 Task: Create an event for the coding hackathon.
Action: Mouse moved to (95, 183)
Screenshot: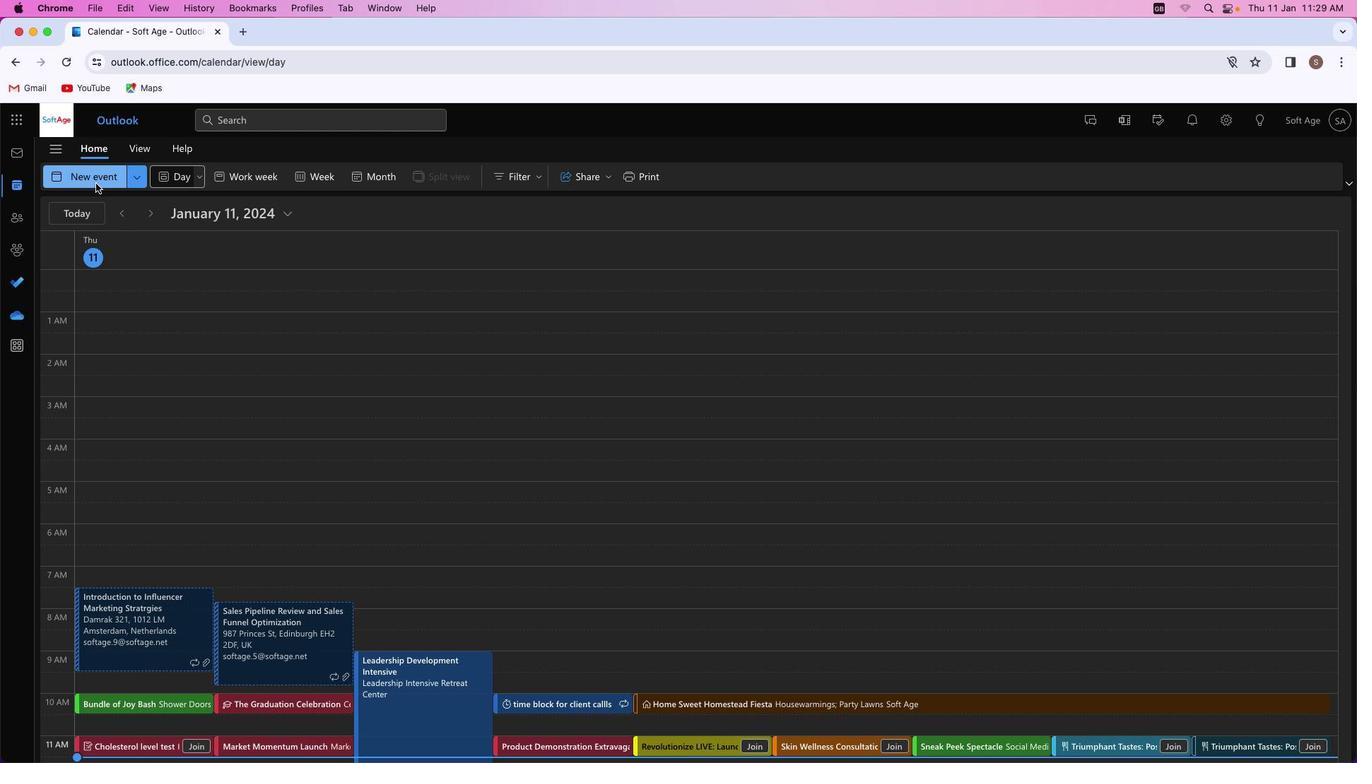 
Action: Mouse pressed left at (95, 183)
Screenshot: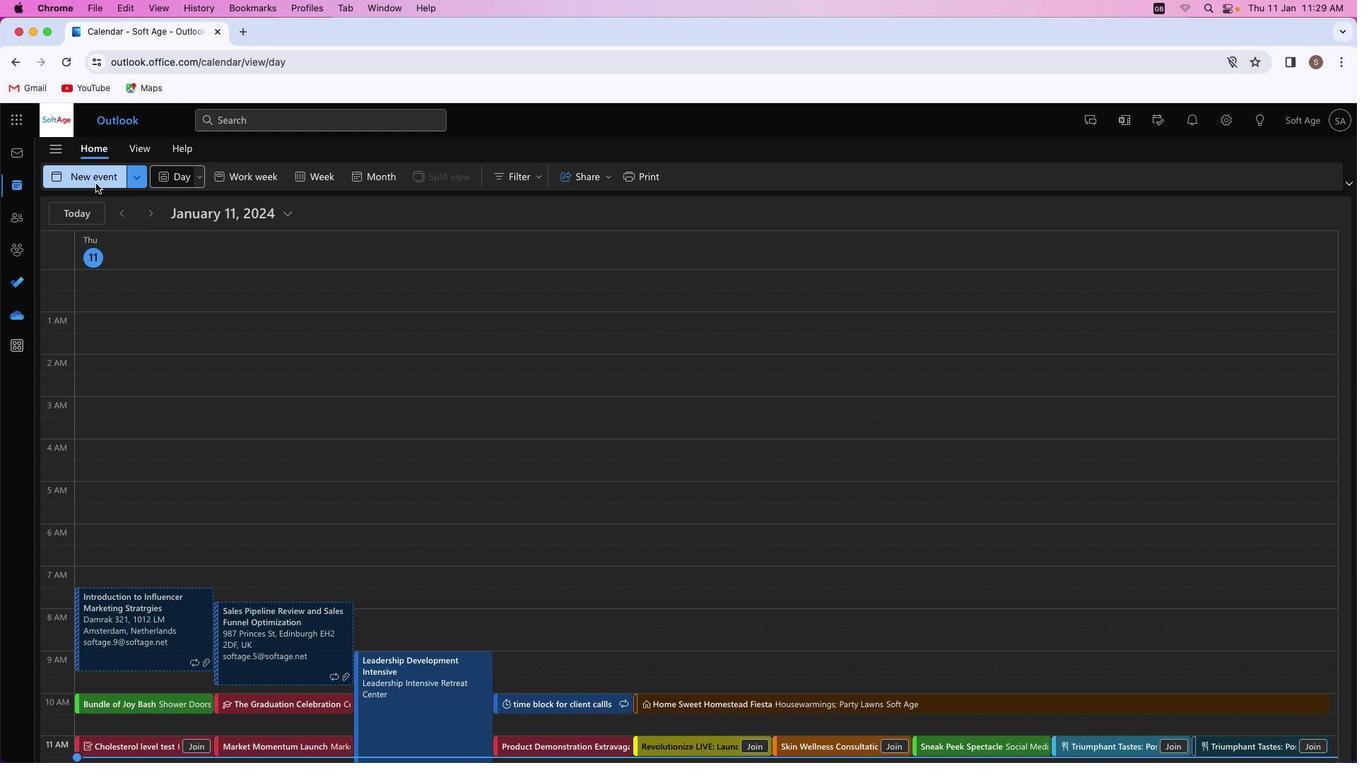 
Action: Mouse moved to (349, 265)
Screenshot: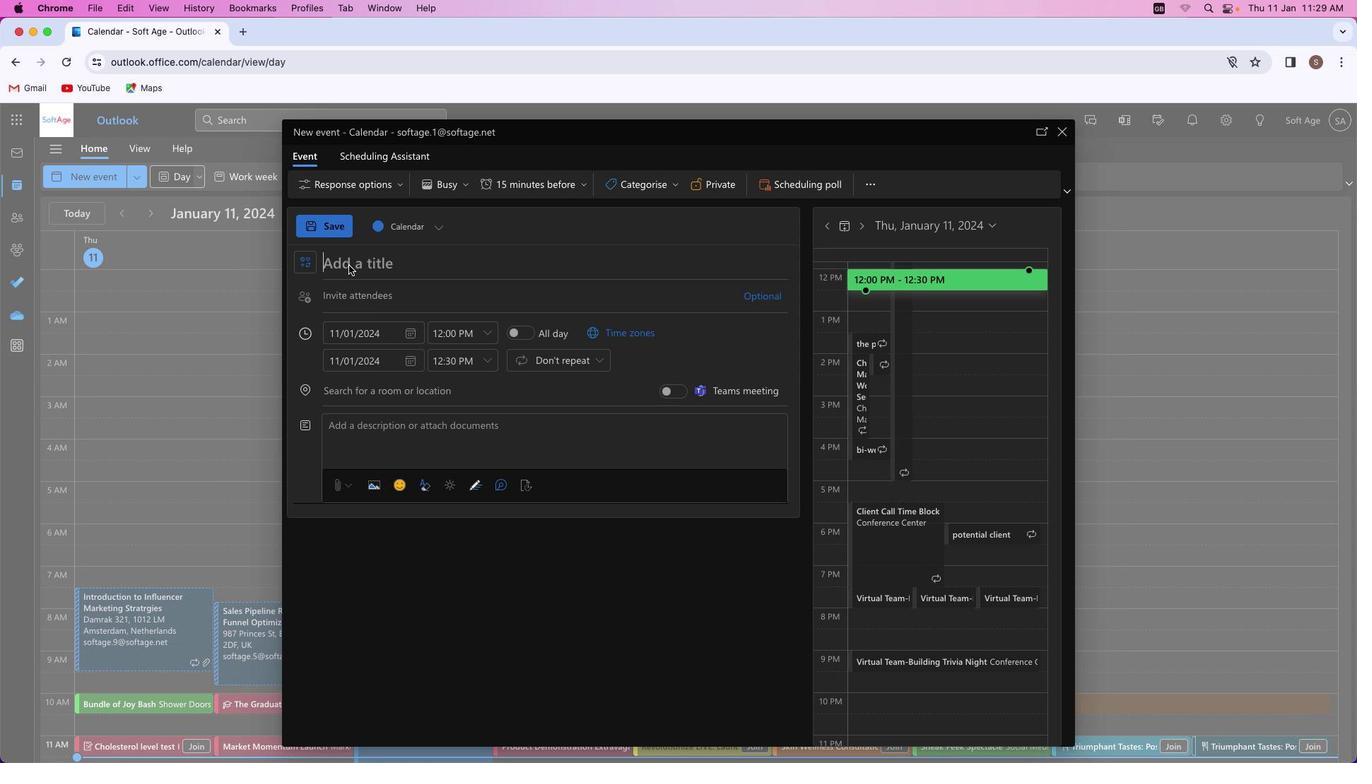 
Action: Mouse pressed left at (349, 265)
Screenshot: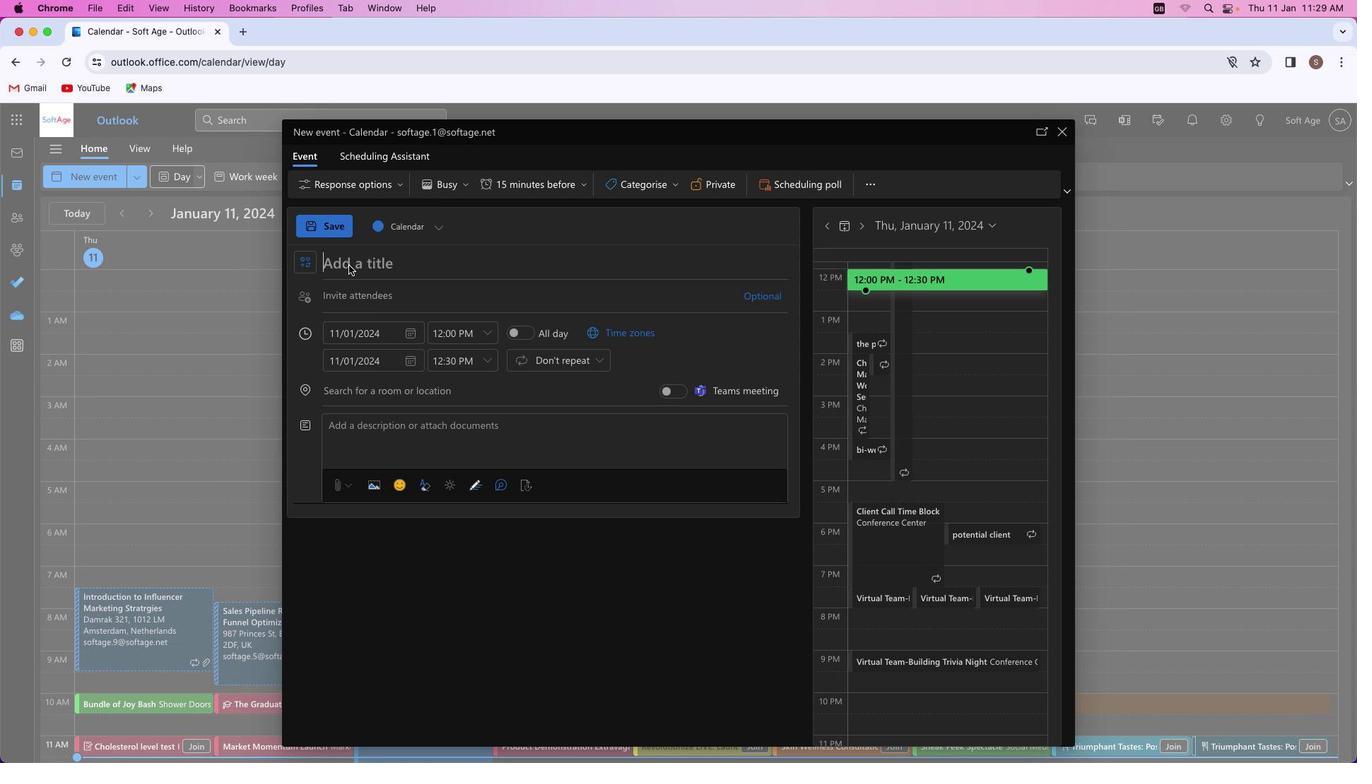 
Action: Mouse moved to (349, 265)
Screenshot: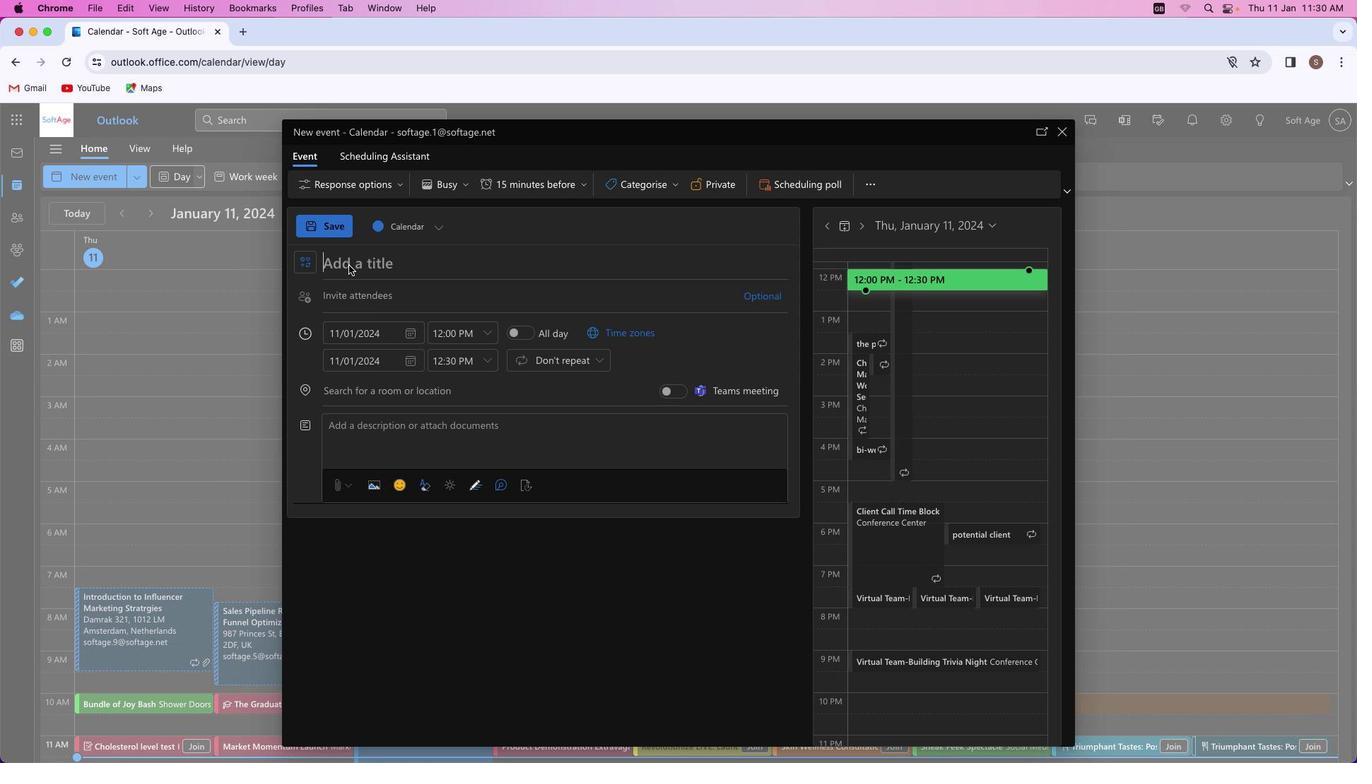 
Action: Key pressed Key.shift'C''o''d''e'Key.spaceKey.shift'C''l''a''s''h'Key.shift_r':'Key.spaceKey.shift_r'H''a''c''k''t''h''o''n'Key.spaceKey.shift'S''h''o''w''d''o''w''n'
Screenshot: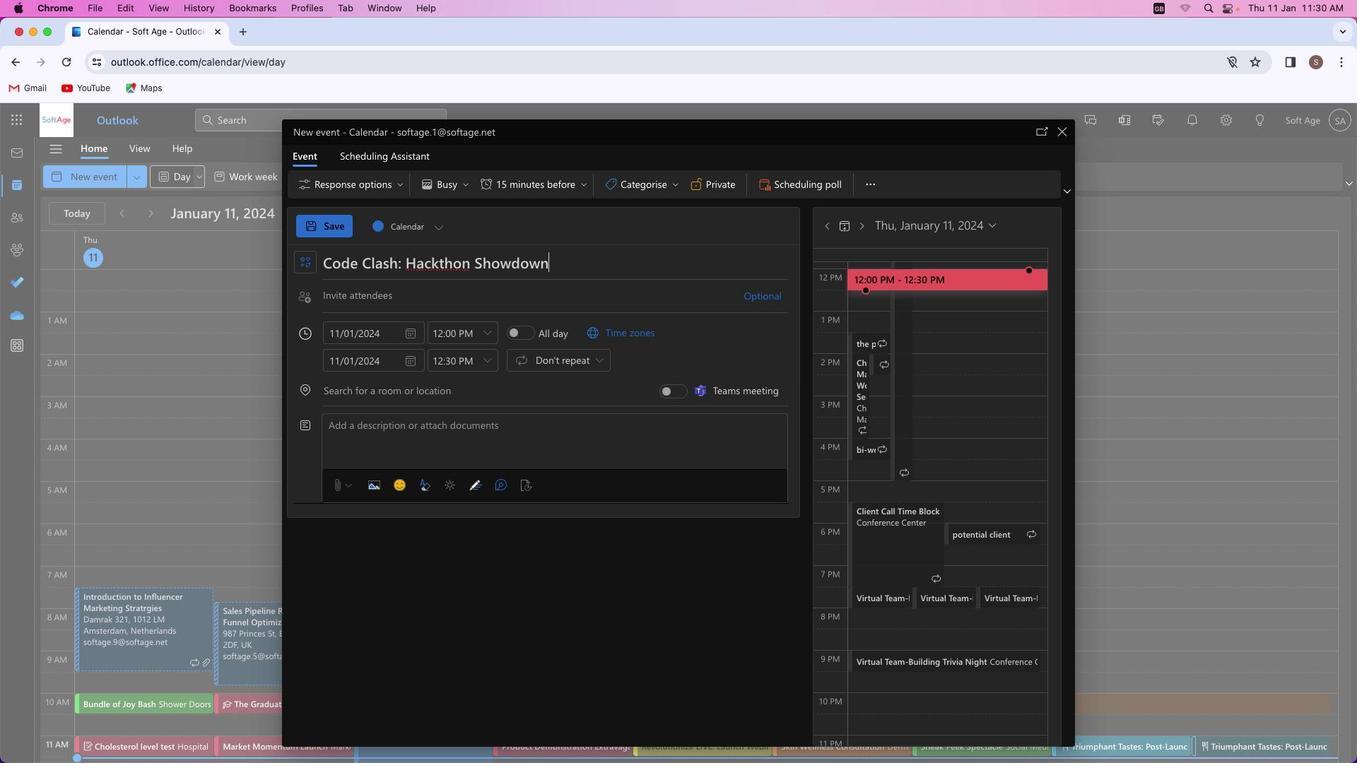 
Action: Mouse moved to (438, 261)
Screenshot: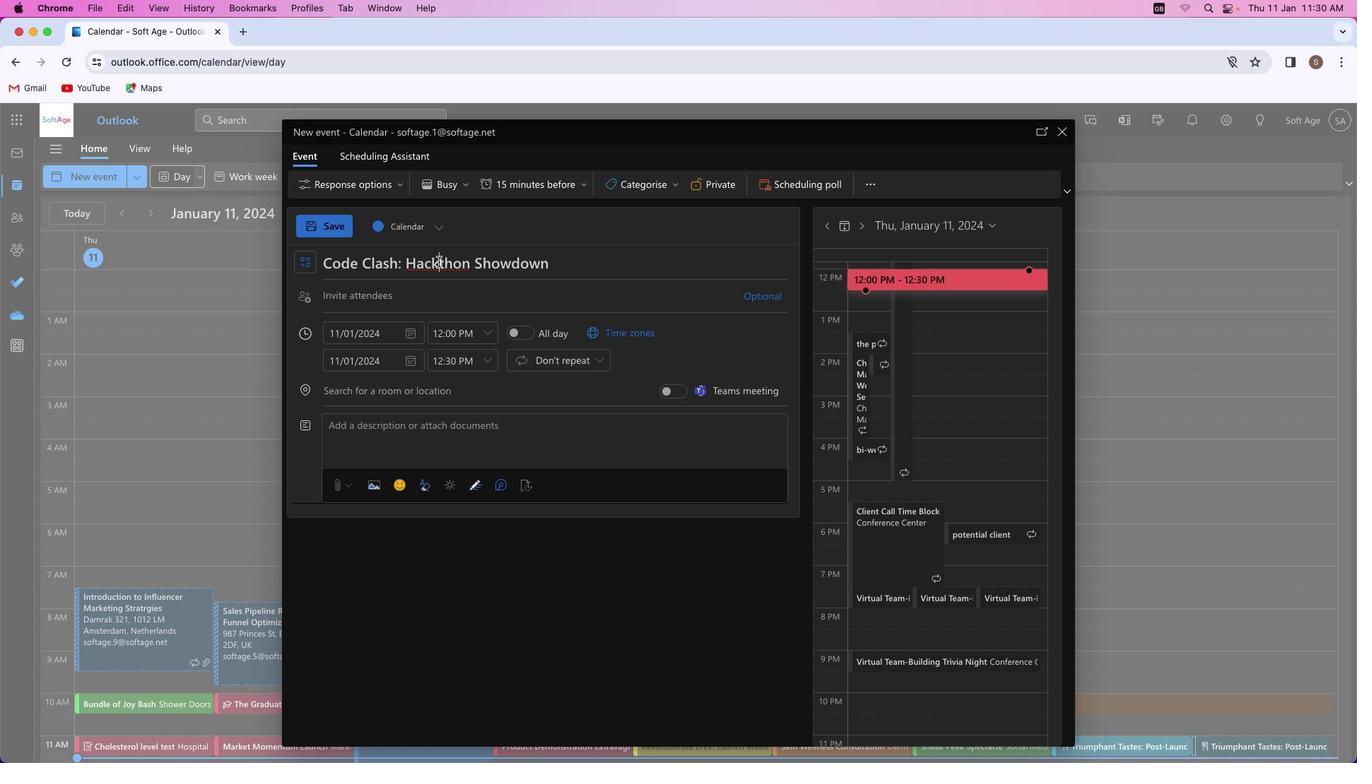 
Action: Mouse pressed left at (438, 261)
Screenshot: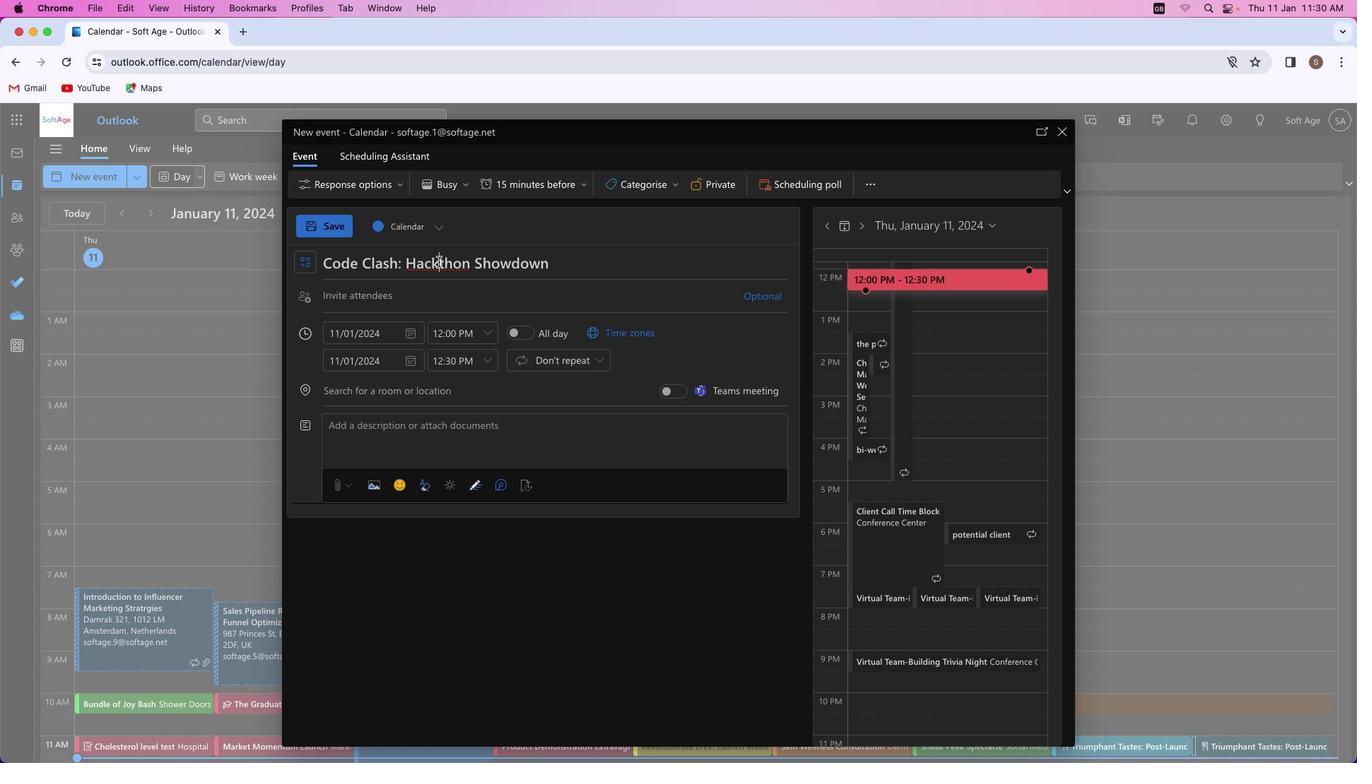 
Action: Key pressed 'a'
Screenshot: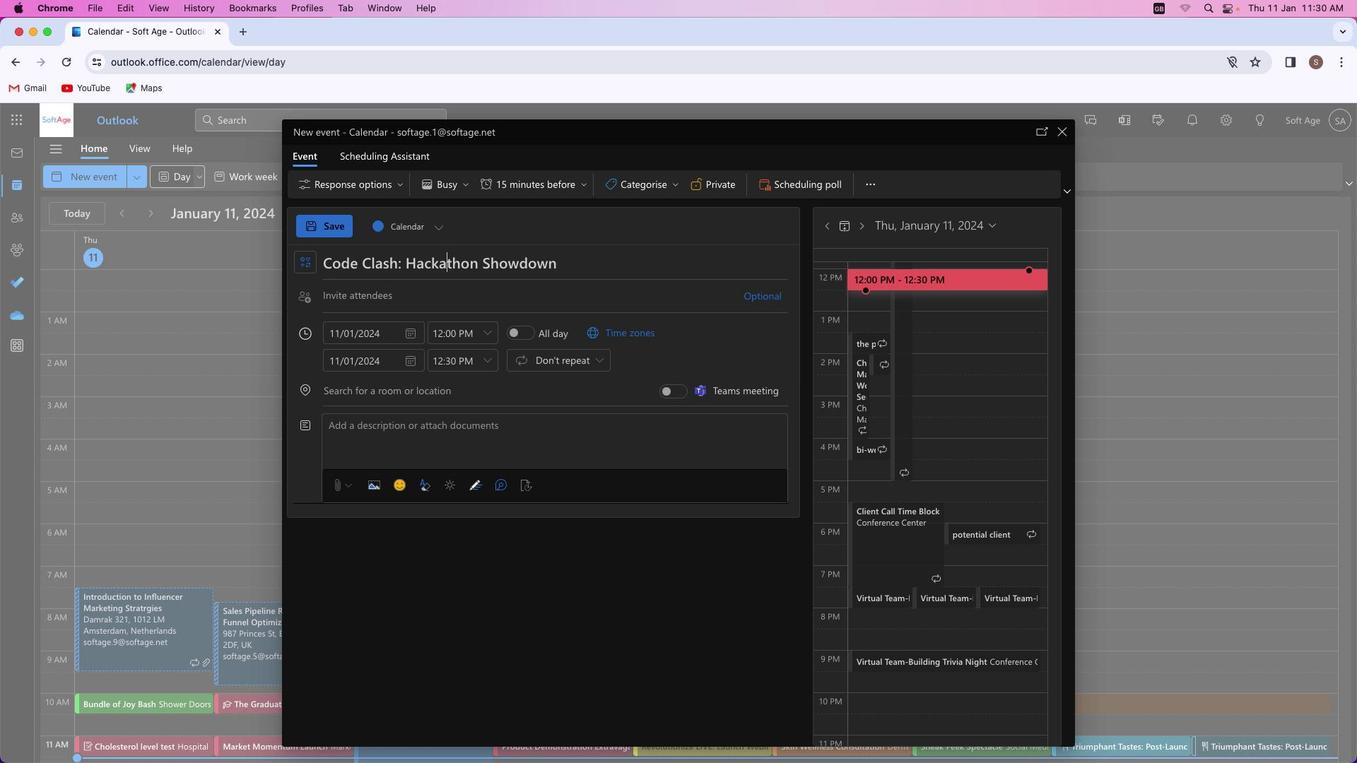 
Action: Mouse moved to (348, 295)
Screenshot: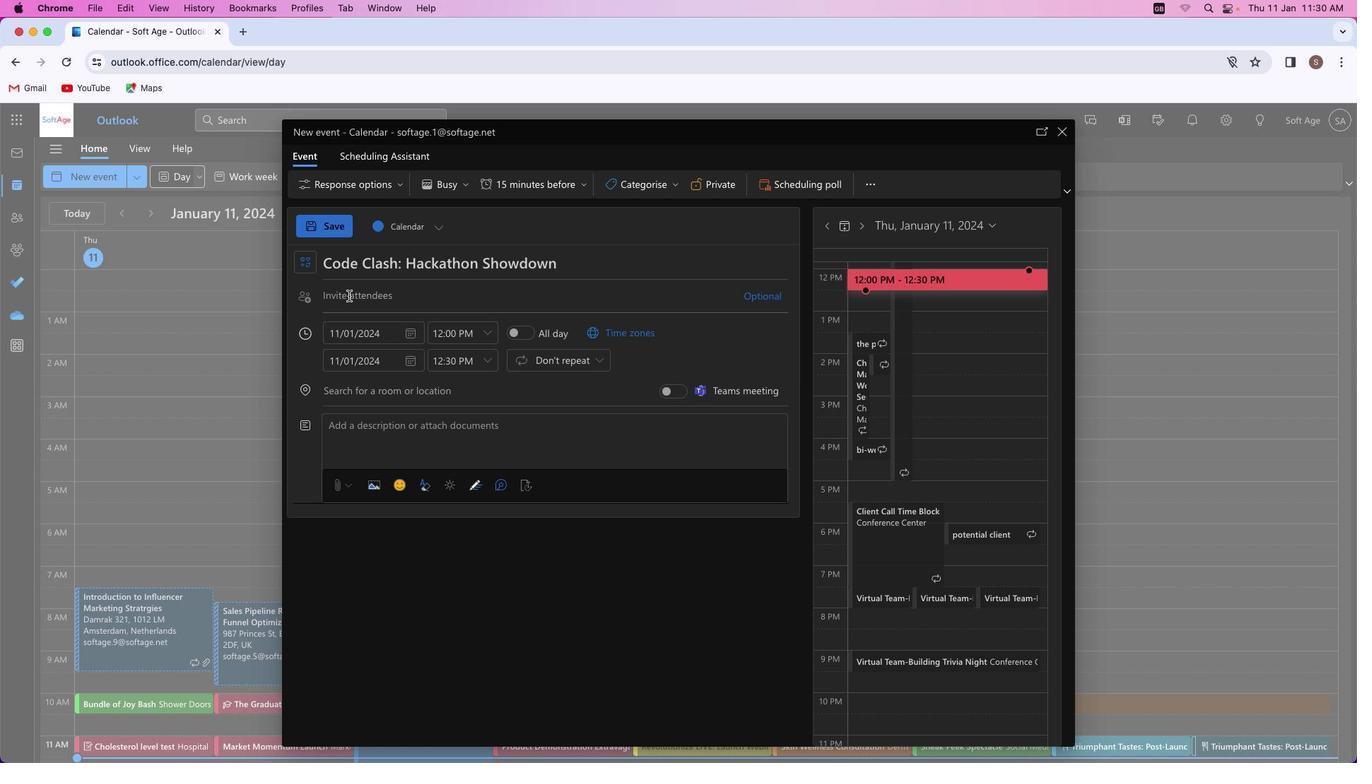 
Action: Mouse pressed left at (348, 295)
Screenshot: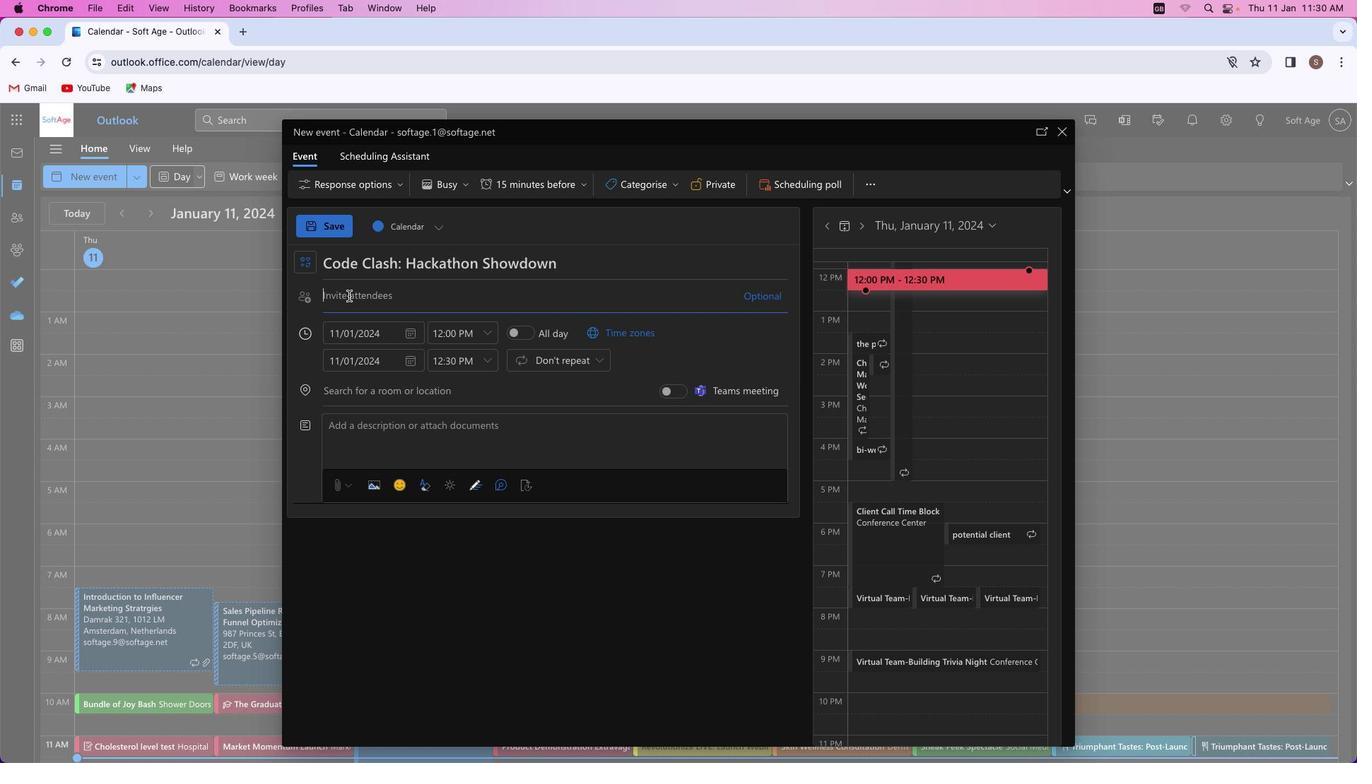 
Action: Key pressed Key.shift'S''h''i''v''a''m''y''a''d''a''v''4''1'Key.shift'@''o''u''t''l''o''o''k''.''c''o''m'
Screenshot: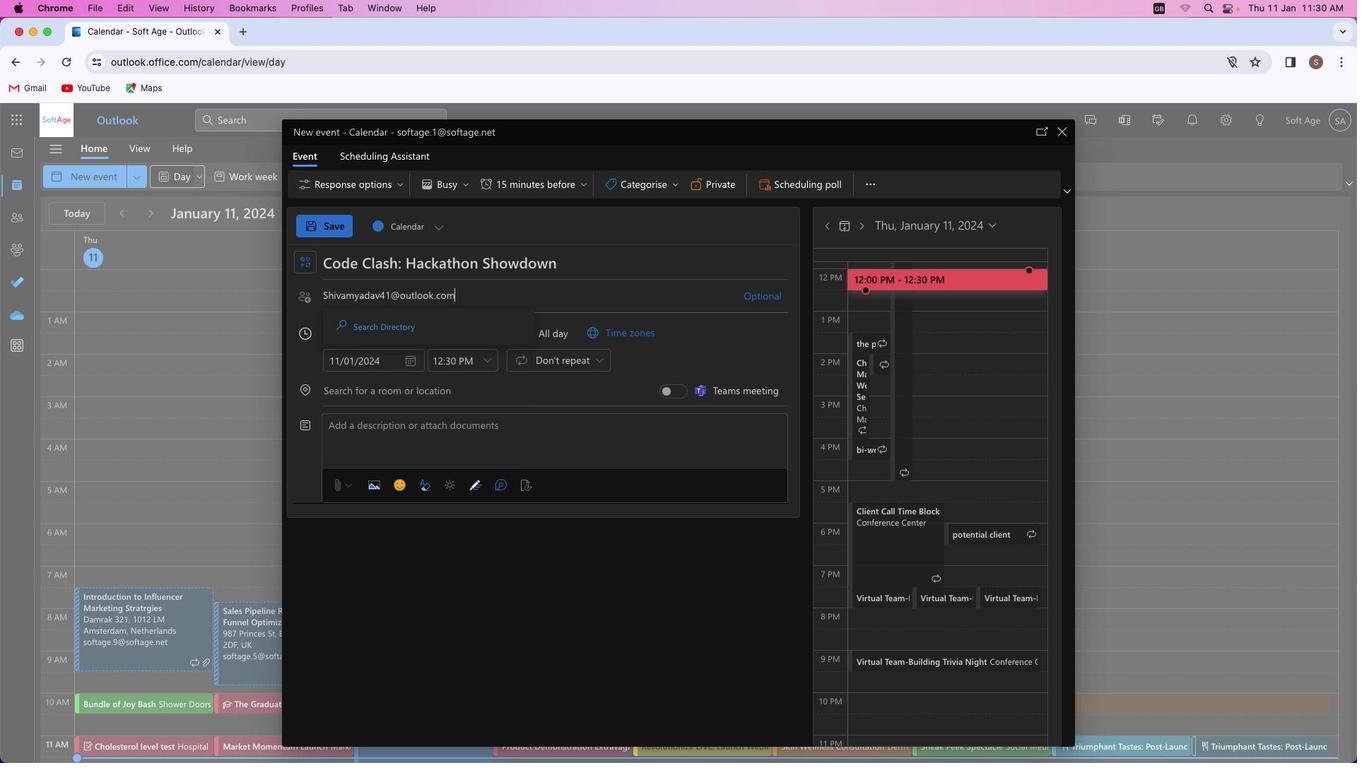 
Action: Mouse moved to (447, 325)
Screenshot: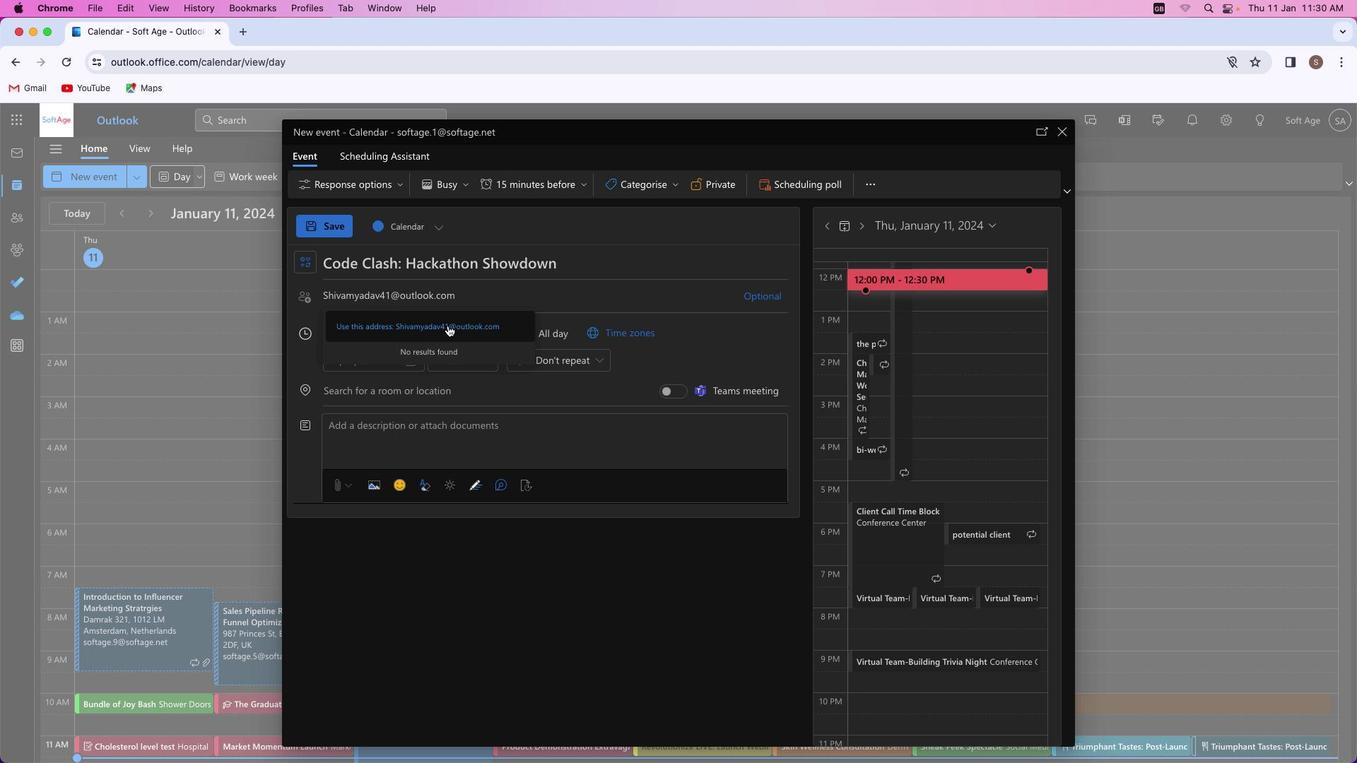 
Action: Mouse pressed left at (447, 325)
Screenshot: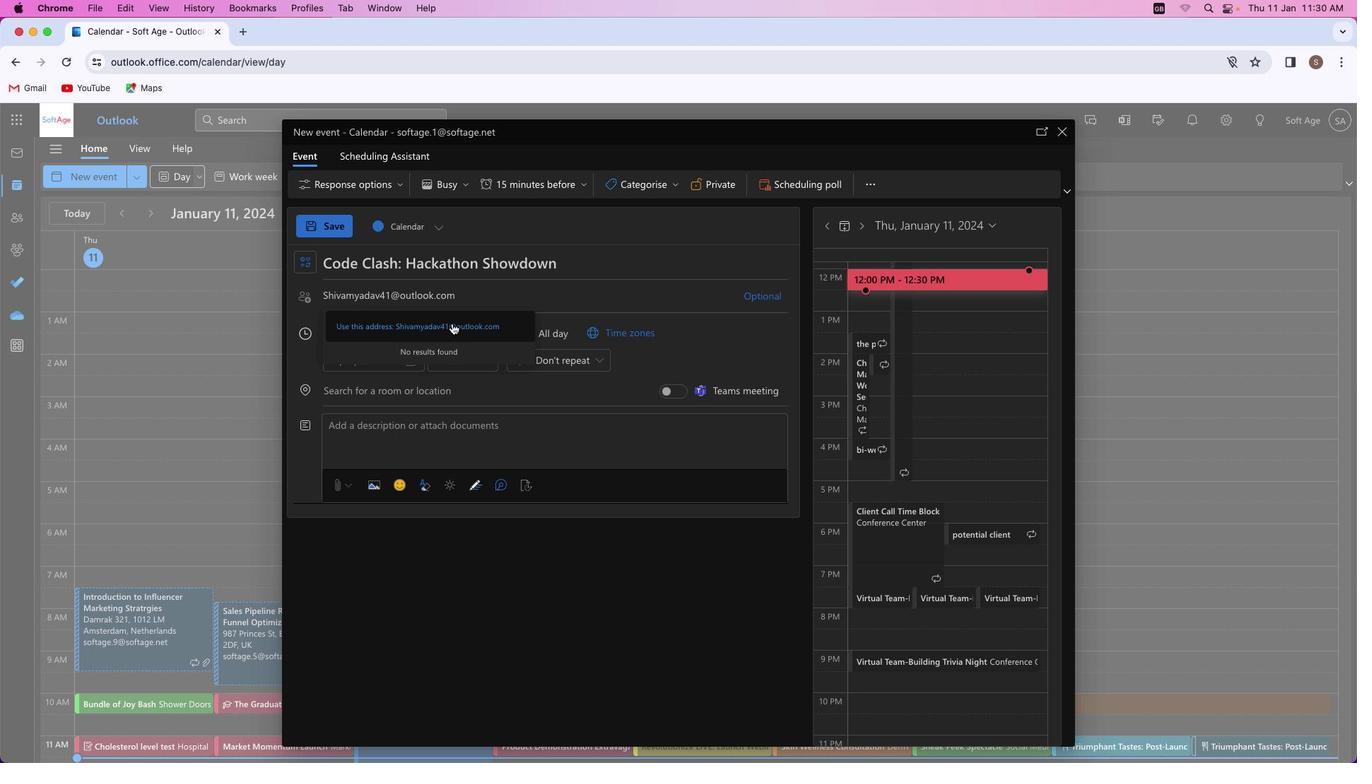 
Action: Mouse moved to (769, 330)
Screenshot: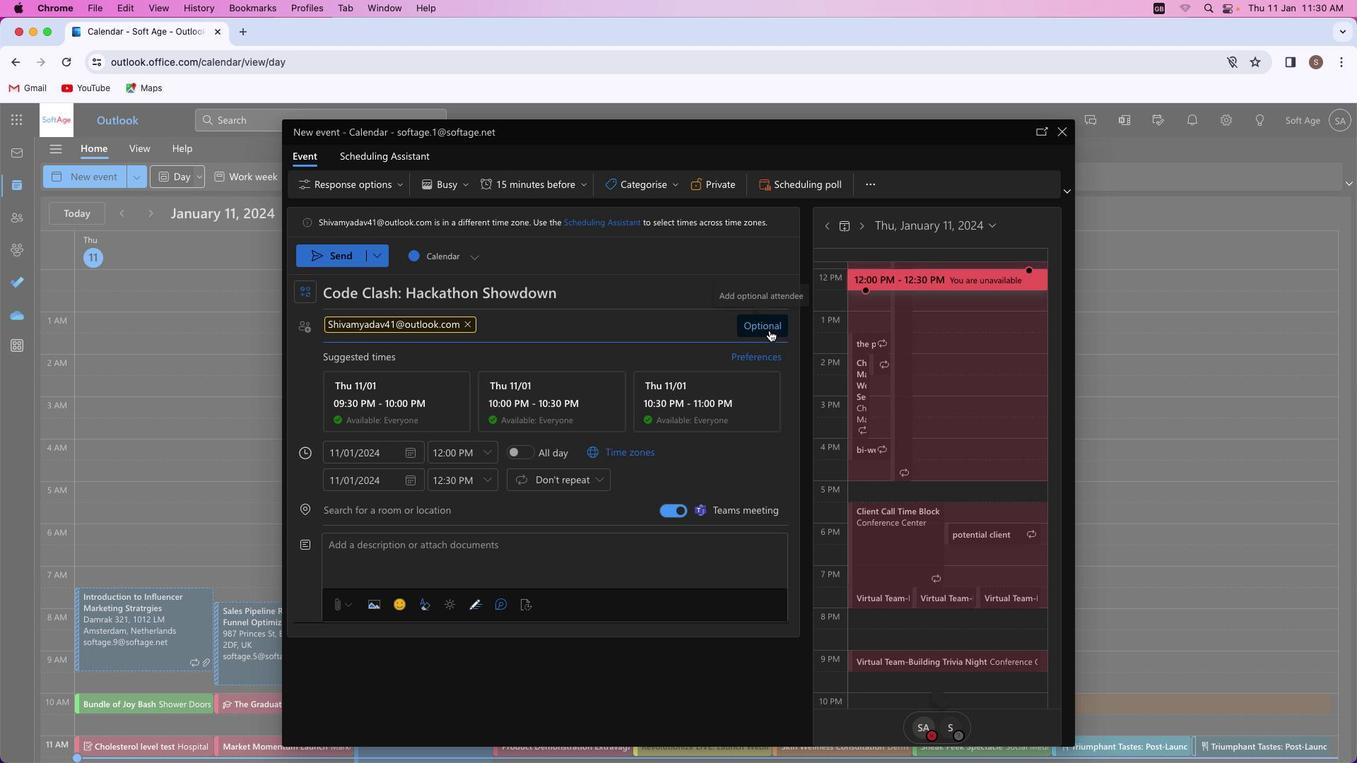 
Action: Mouse pressed left at (769, 330)
Screenshot: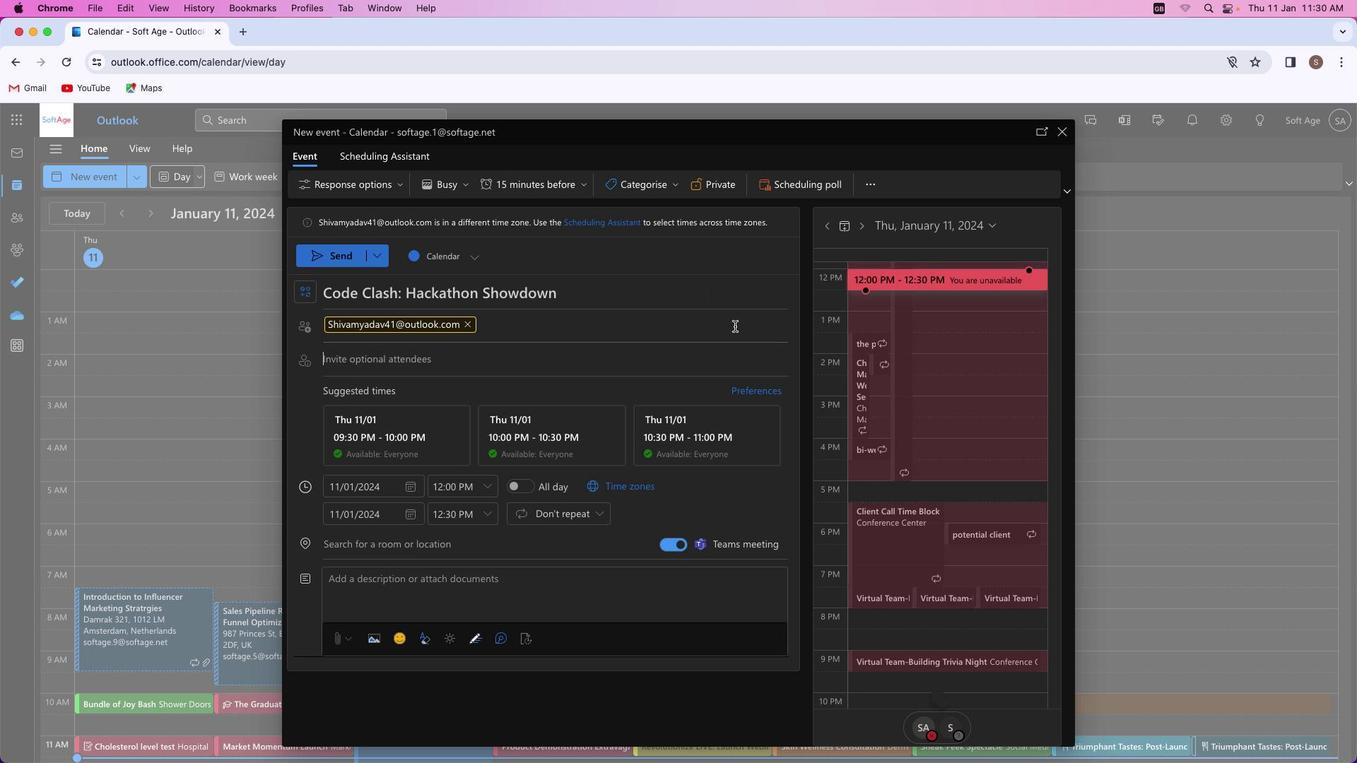 
Action: Mouse moved to (363, 354)
Screenshot: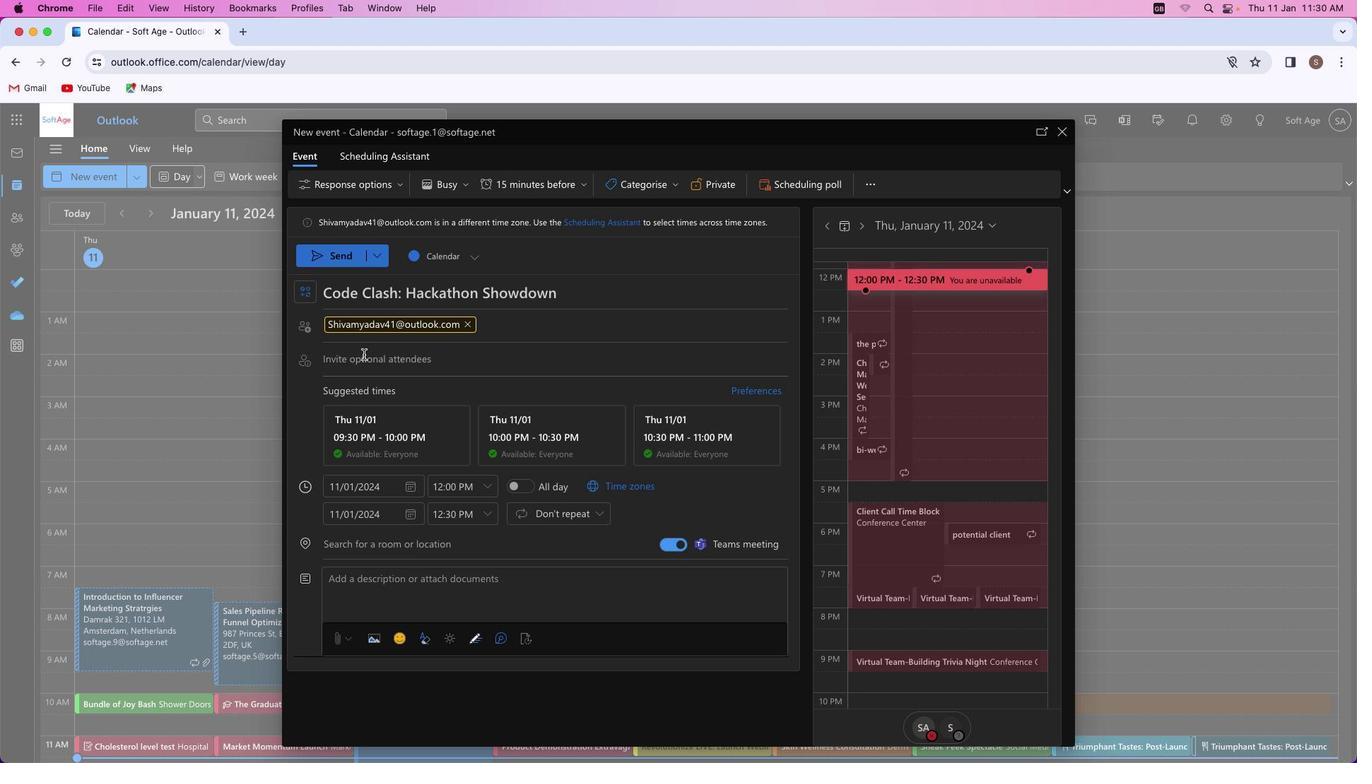 
Action: Key pressed Key.shift_r'M''u''n''e''e''s''h''k''u''m''a''r''9''7''3''2'Key.shift'@''o''u''t''l''o''o''k''.''c''o''m'
Screenshot: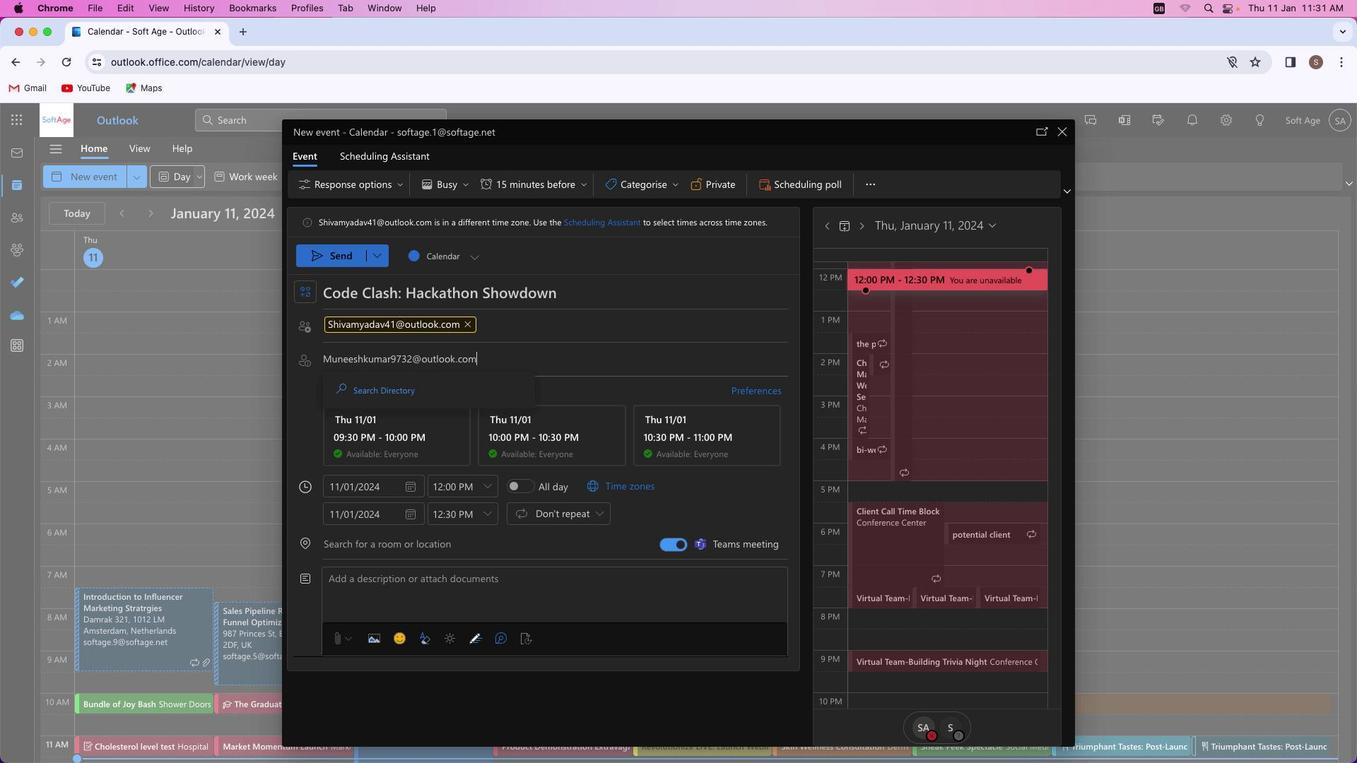 
Action: Mouse moved to (486, 388)
Screenshot: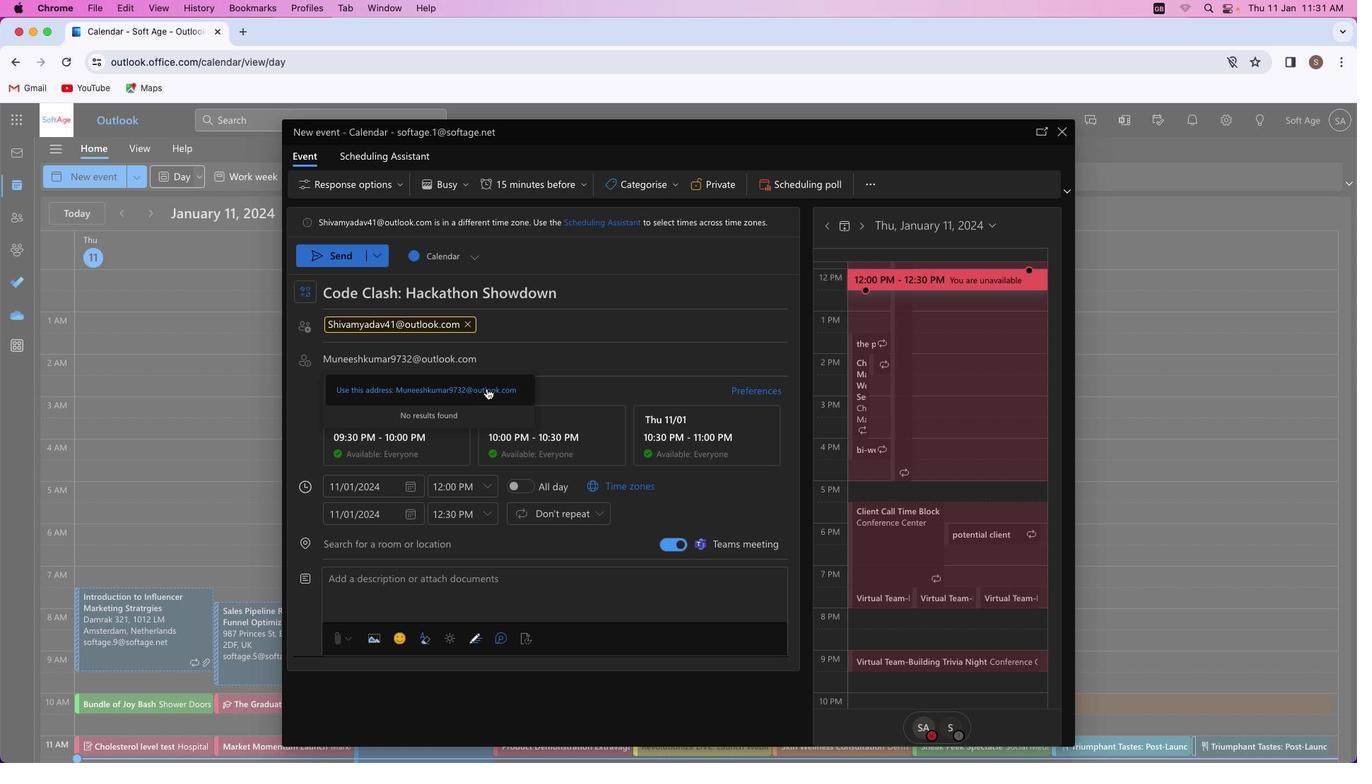 
Action: Mouse pressed left at (486, 388)
Screenshot: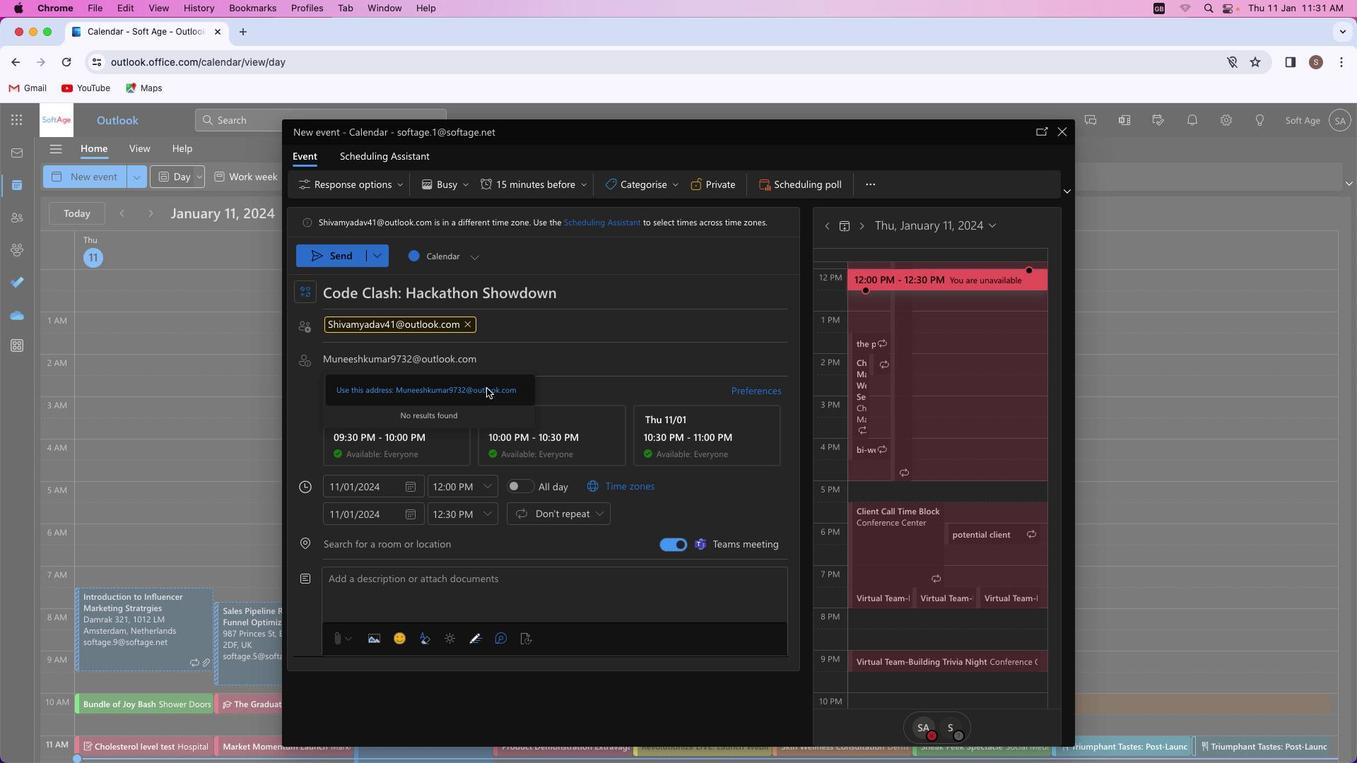 
Action: Mouse moved to (368, 554)
Screenshot: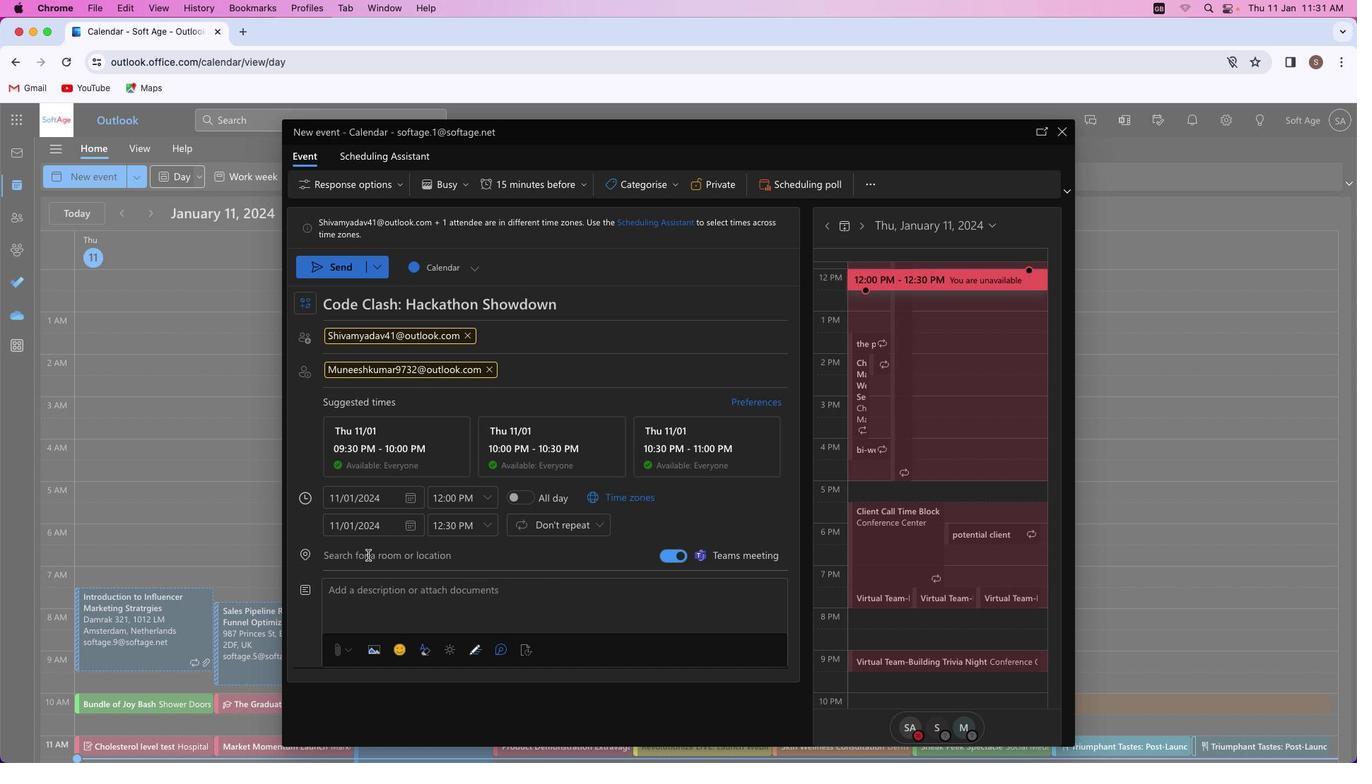 
Action: Mouse pressed left at (368, 554)
Screenshot: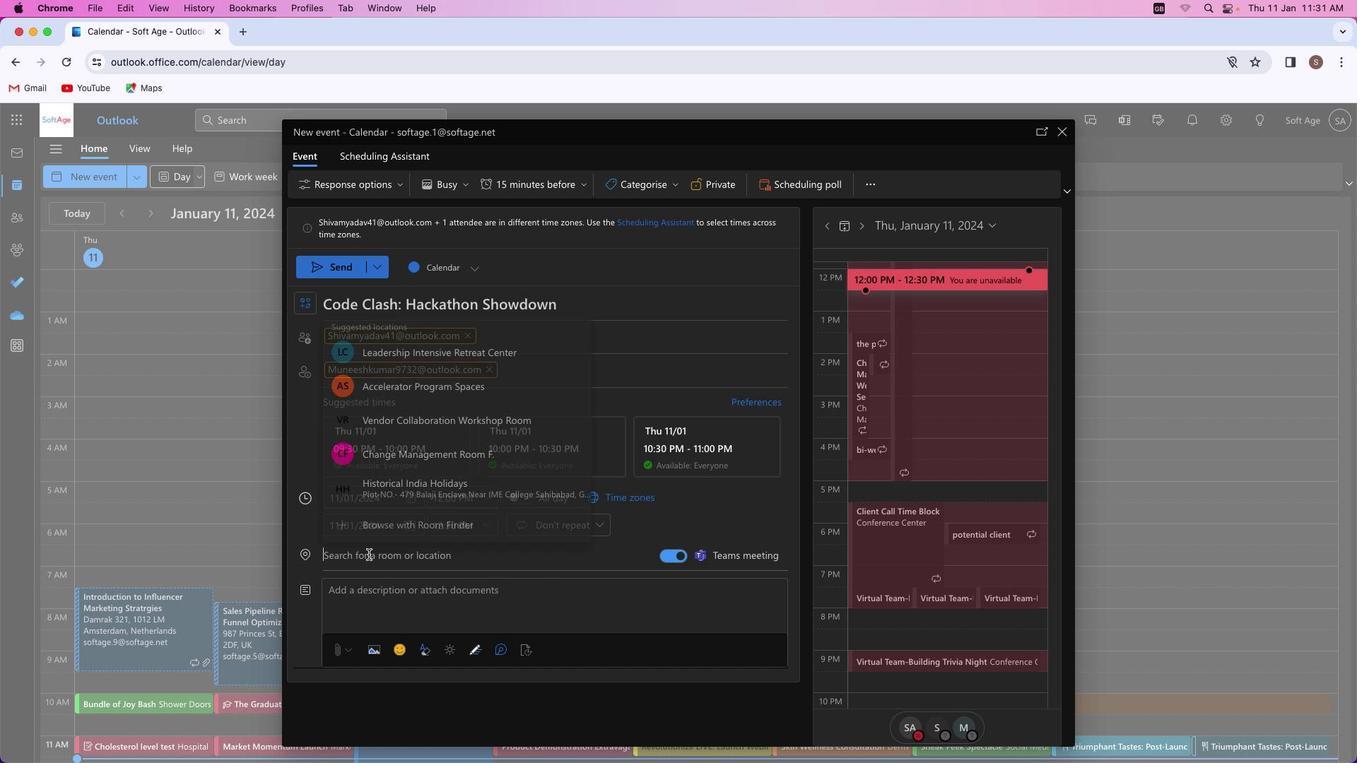 
Action: Mouse moved to (368, 554)
Screenshot: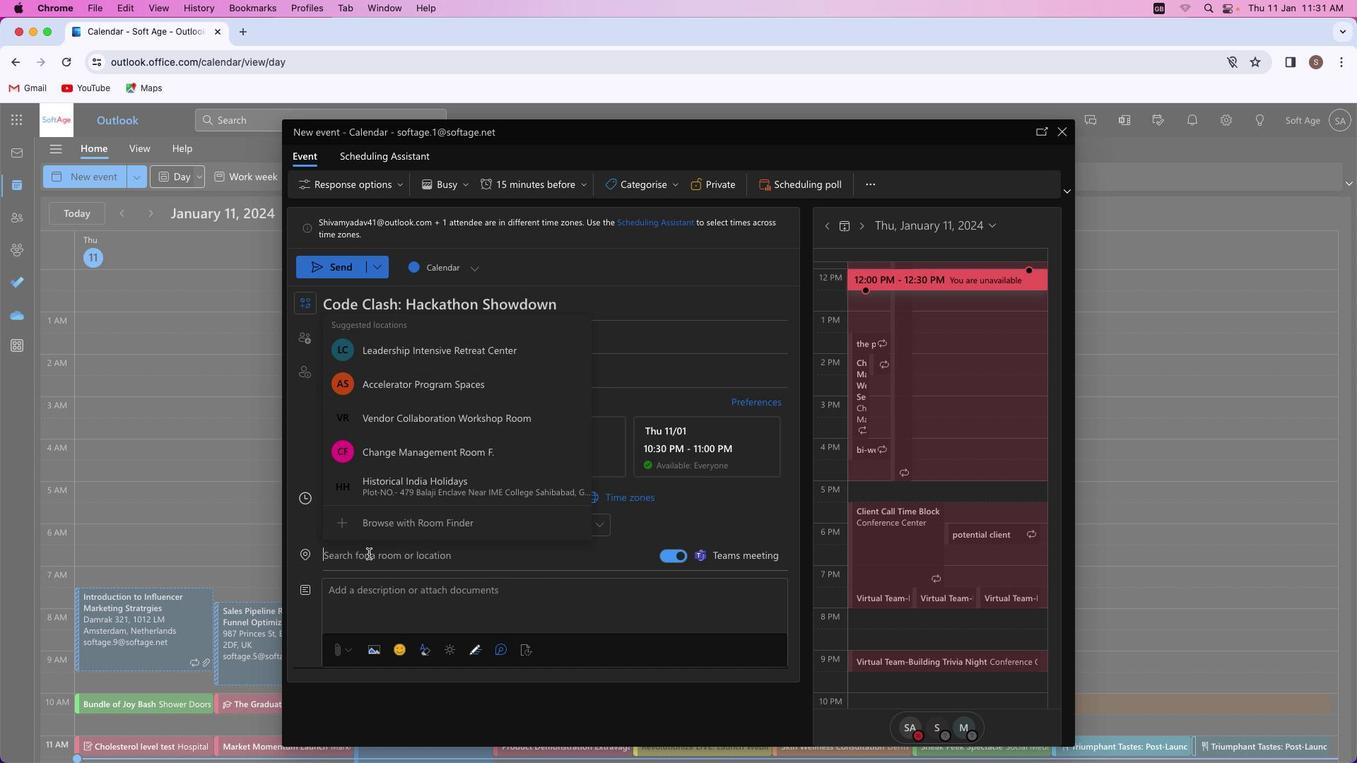 
Action: Key pressed Key.shift'C''o''d''i''n'
Screenshot: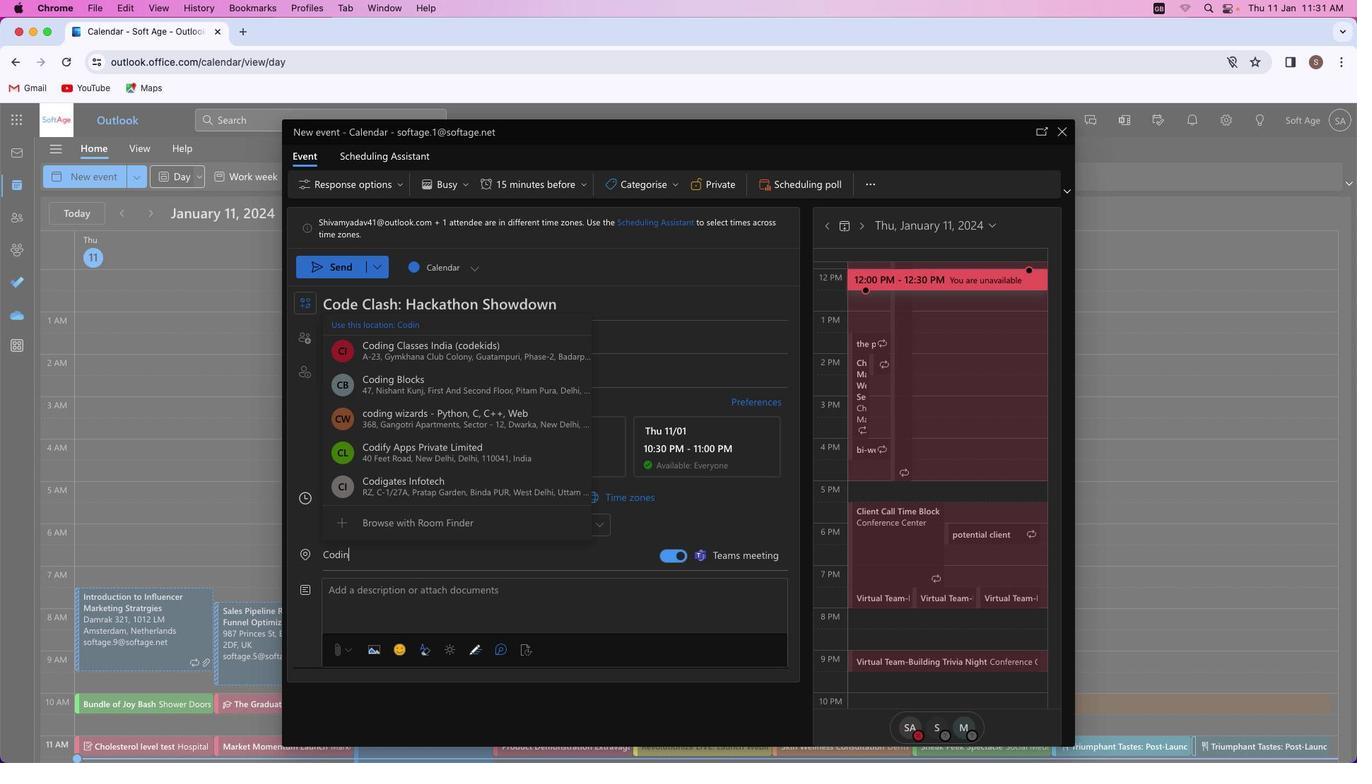
Action: Mouse moved to (427, 449)
Screenshot: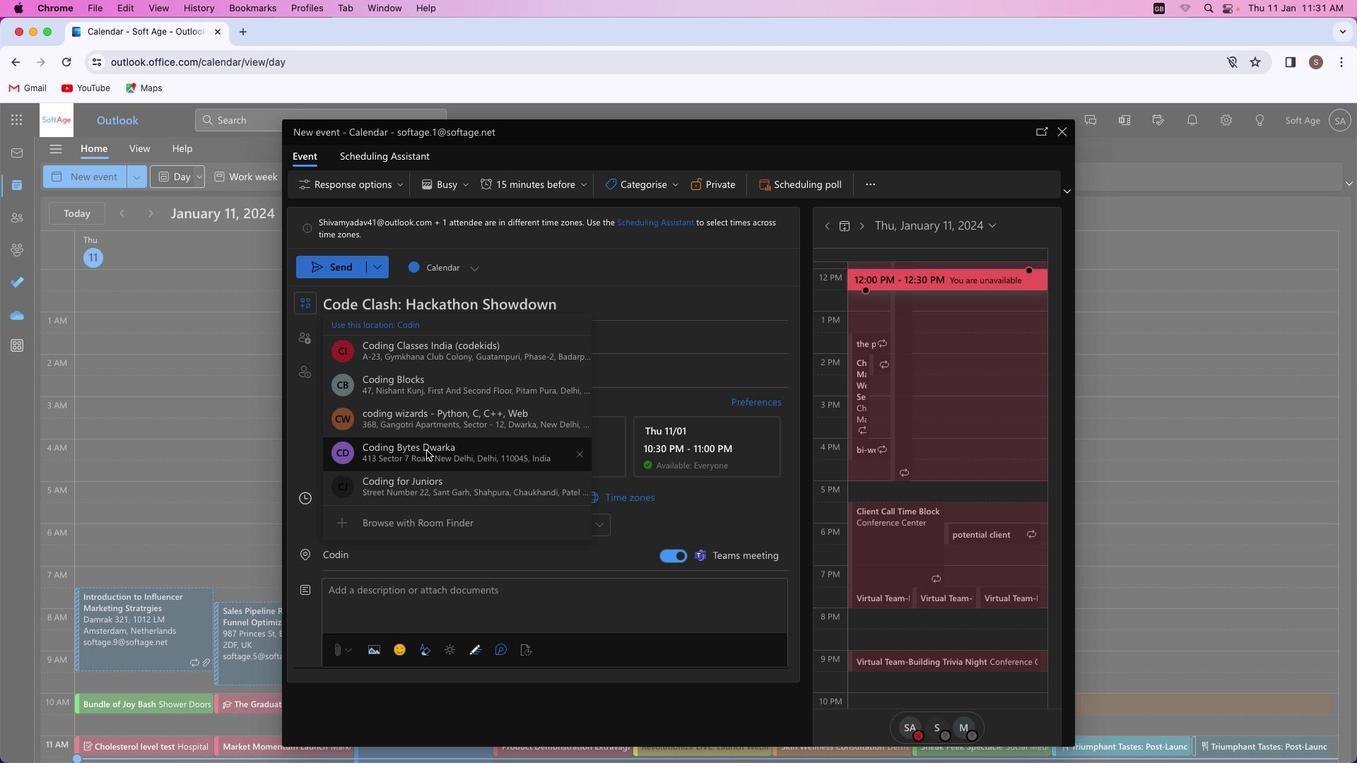 
Action: Mouse pressed left at (427, 449)
Screenshot: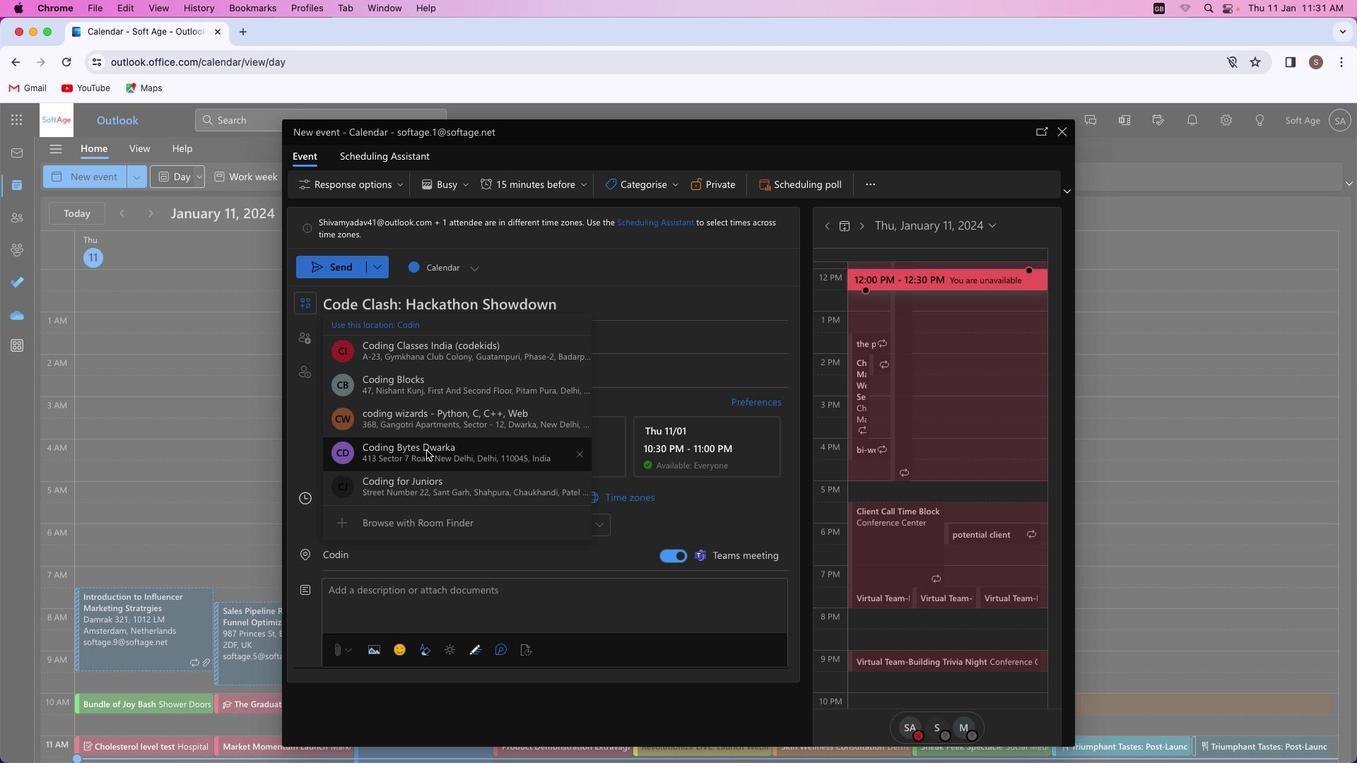 
Action: Mouse moved to (380, 582)
Screenshot: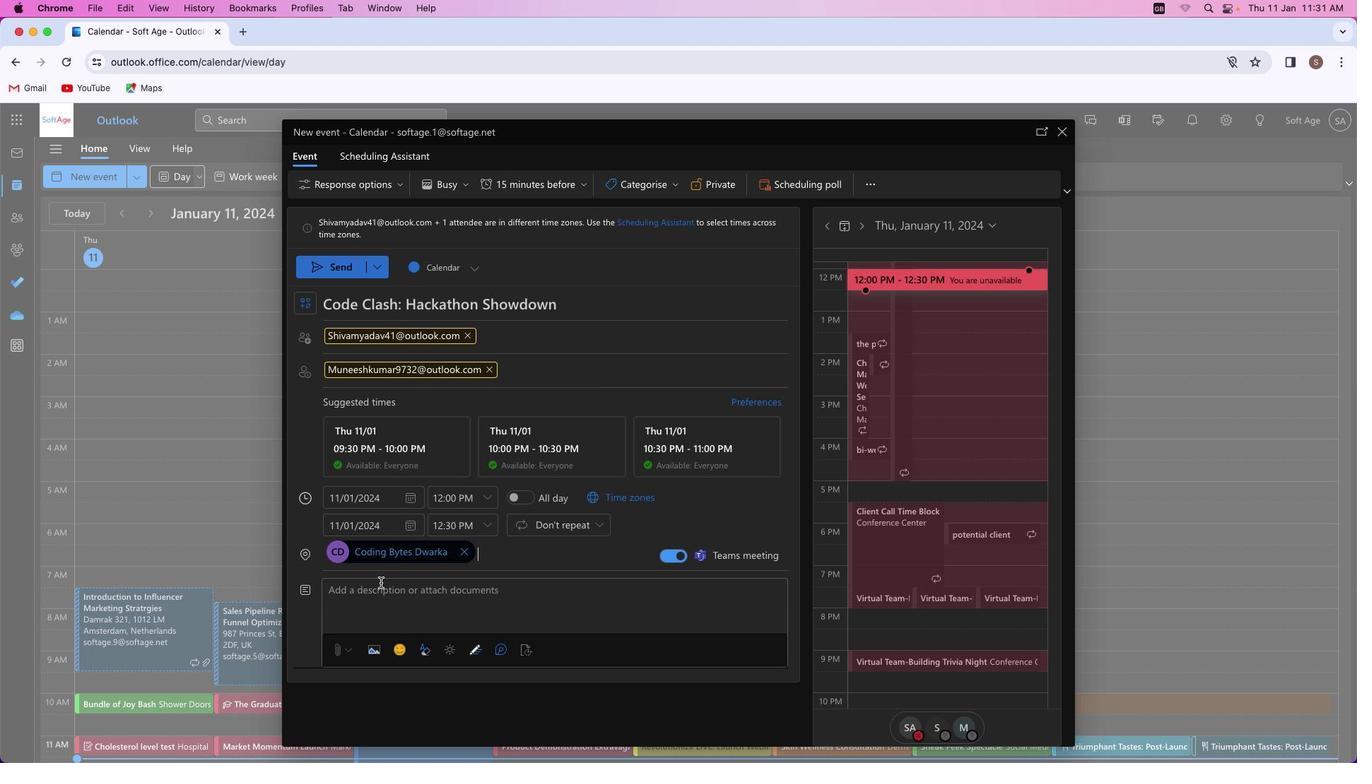 
Action: Mouse pressed left at (380, 582)
Screenshot: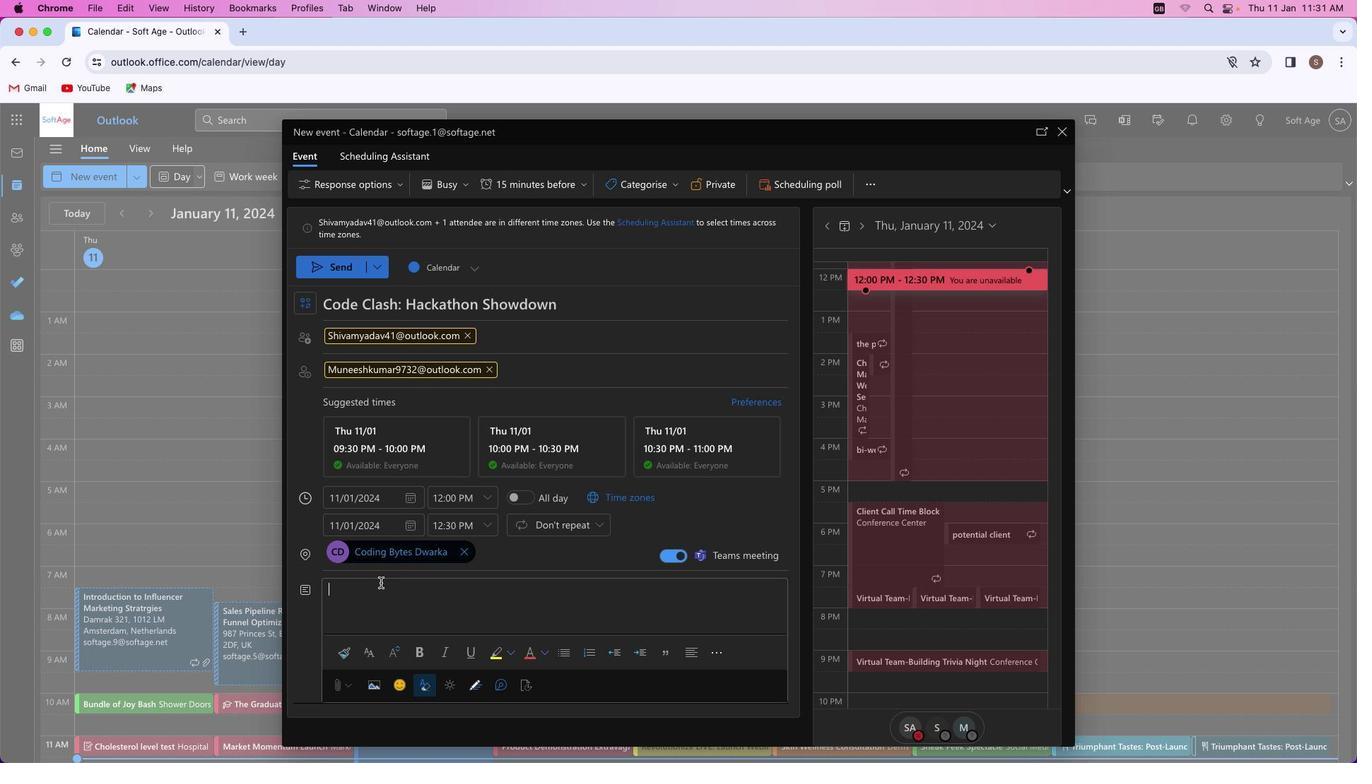 
Action: Mouse moved to (380, 595)
Screenshot: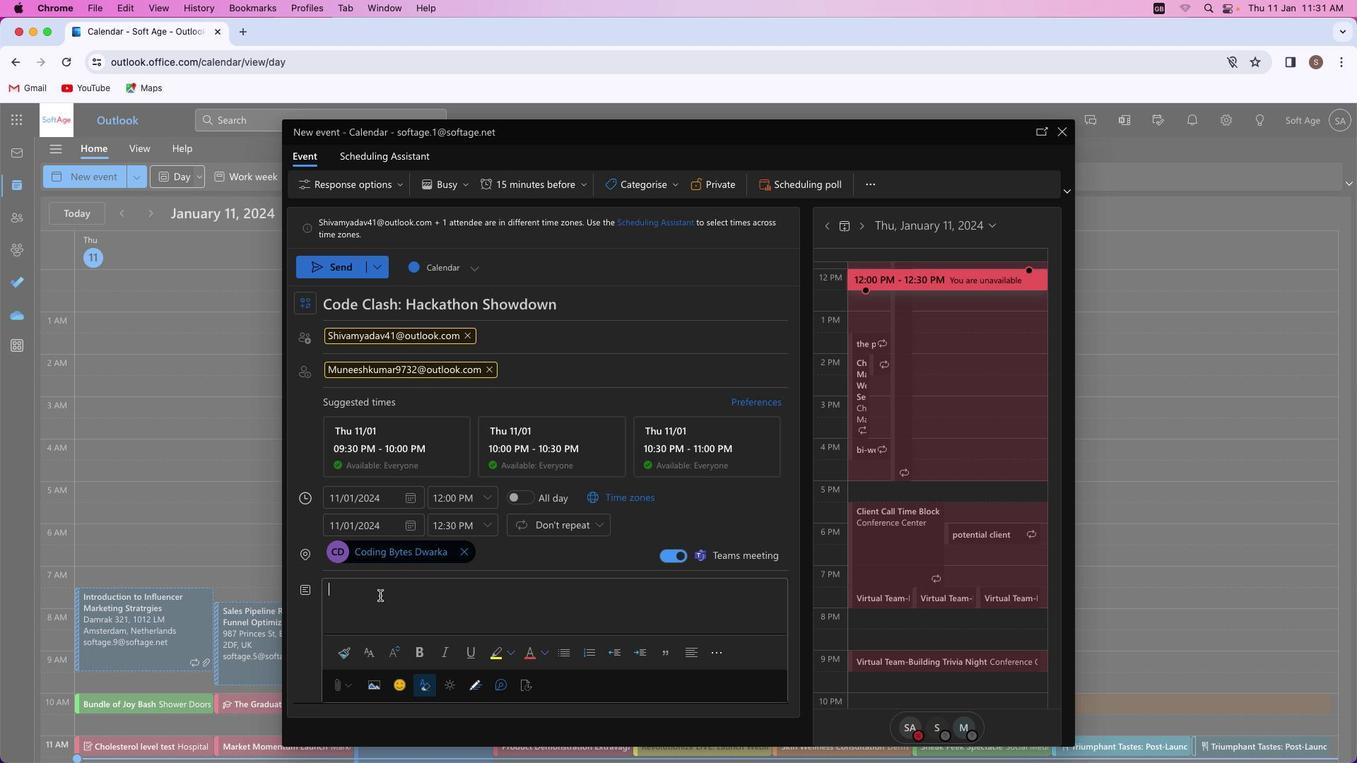 
Action: Key pressed Key.shift_r'I''g''n''i''t''e'Key.space'y''o''u''r'Key.space'c''o''d''i''n''g'Key.space'p''r''o''w''e''s''s'Key.space'i''n'Key.space'o''u''r'Key.space'e''x''h''i''l''a''r''a''t''i''n''g'Key.space'h''a''c''k''a''t''h''o''n'Key.shift'!'Key.spaceKey.shift_r'U''n''l''e''a''s''h'Key.space'i''n''n''o''v''a''t''i''o''n'','Key.space's''o''l''v''e'Key.space'c''h''a''l''l''e''n''g''e''s'','Key.space'a''n''d'Key.space'c''o''m''p''e''t''e'Key.space'f''o''r'Key.space'g''l''o''y''.'Key.leftKey.left'r'Key.rightKey.rightKey.spaceKey.shift_r'J''o''i''n'Key.space'f''e''l''l''o''w'Key.space'd''e''v''e''l''o''p''e''r''s'Key.space'f''o''r'Key.space'a'Key.space't''h''r''i''l''l''i''n''g'Key.space'c''o''d''i''n''g'Key.space'm''a''r''a''t''h''o''n'Key.space'l''i''k''e'Key.space'n''o'Key.space'o''t''h''e''r'Key.shift'!'
Screenshot: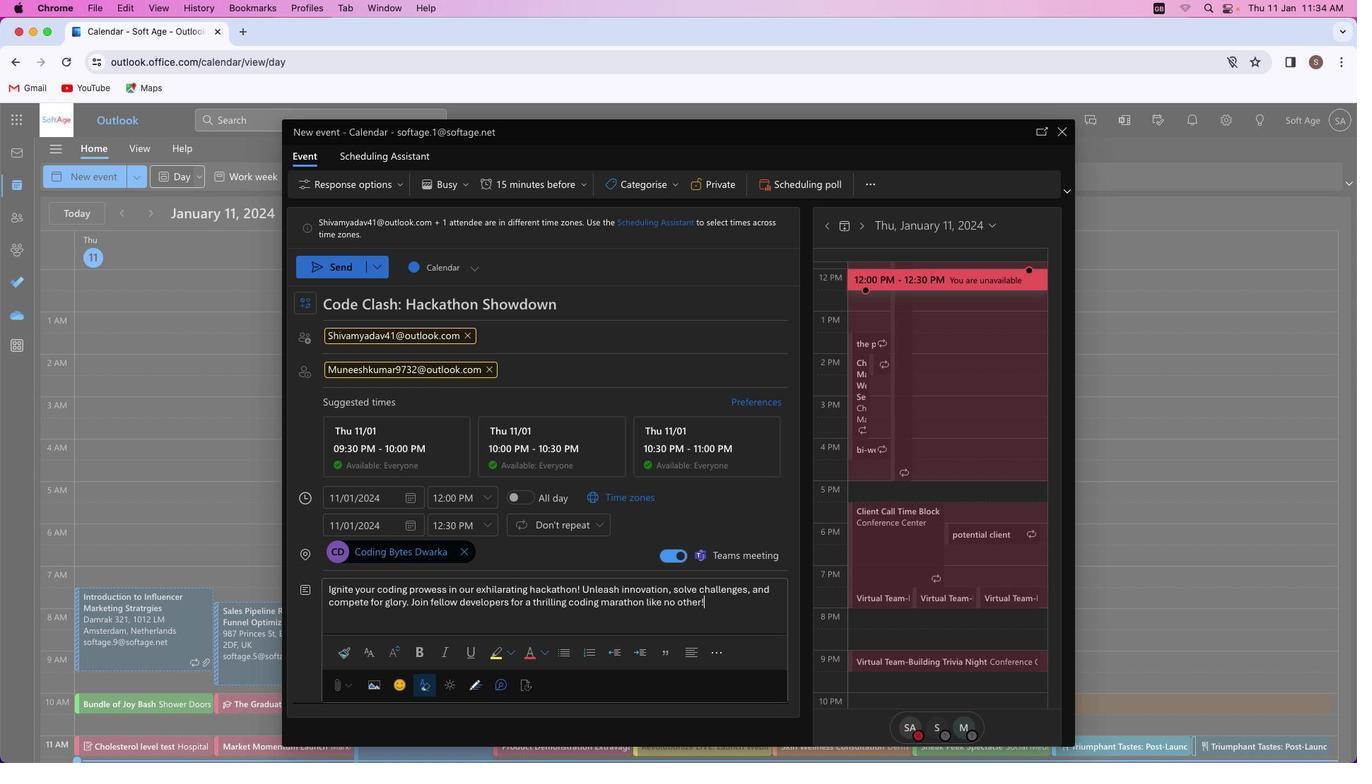 
Action: Mouse moved to (576, 589)
Screenshot: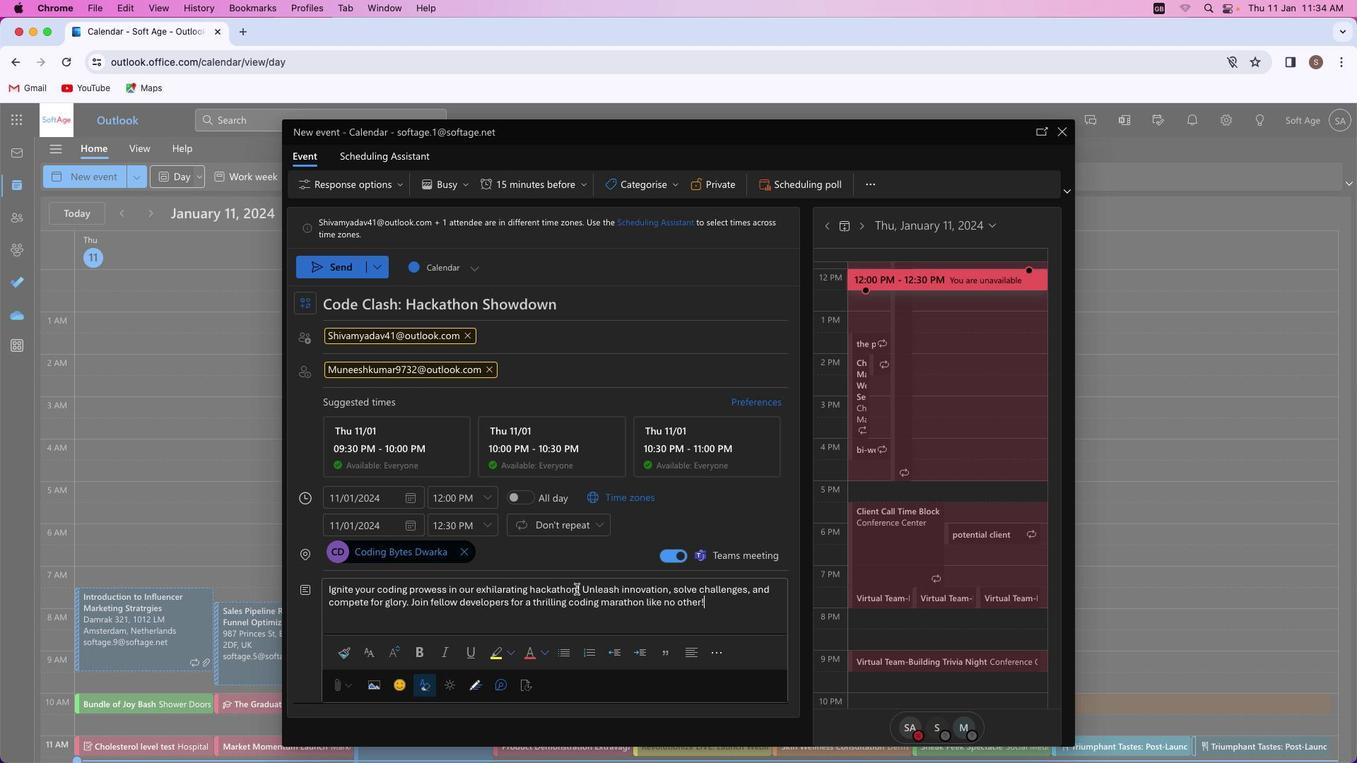 
Action: Mouse pressed left at (576, 589)
Screenshot: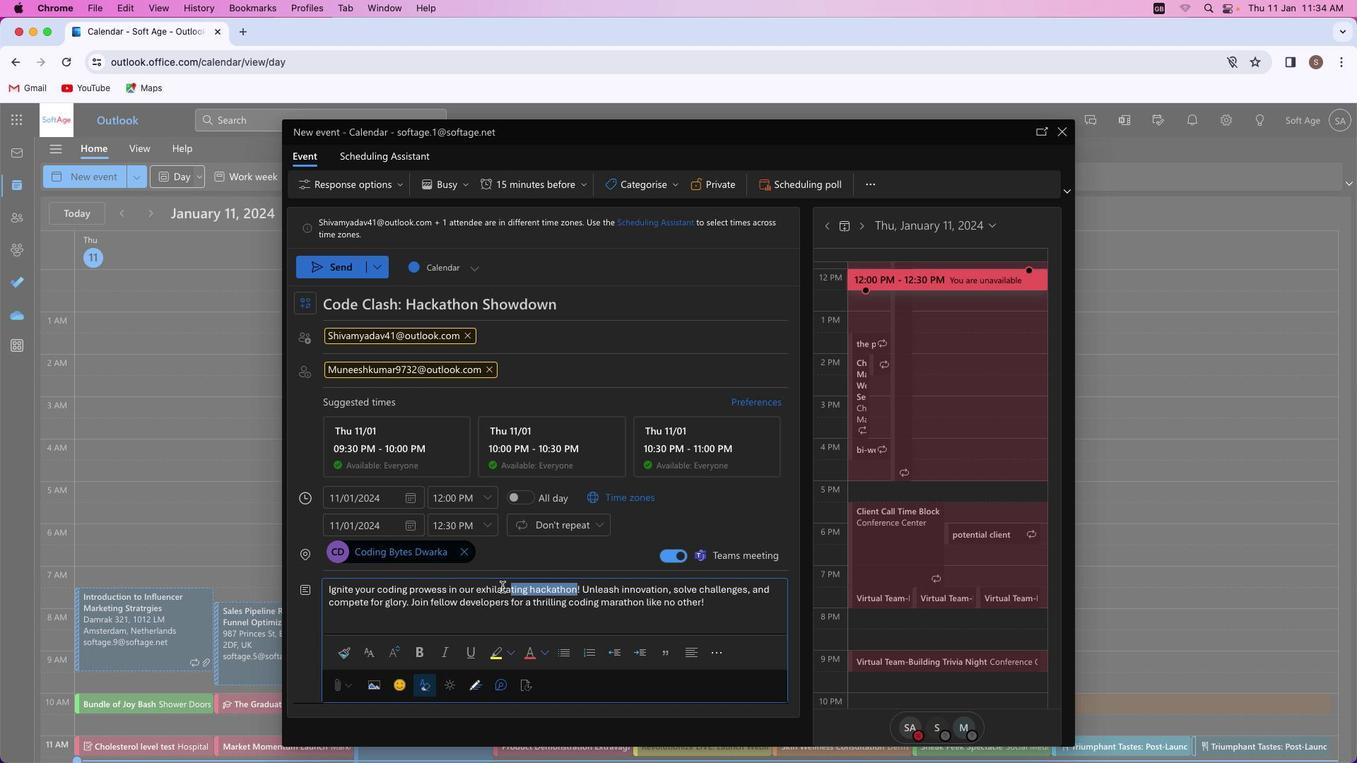
Action: Mouse moved to (421, 655)
Screenshot: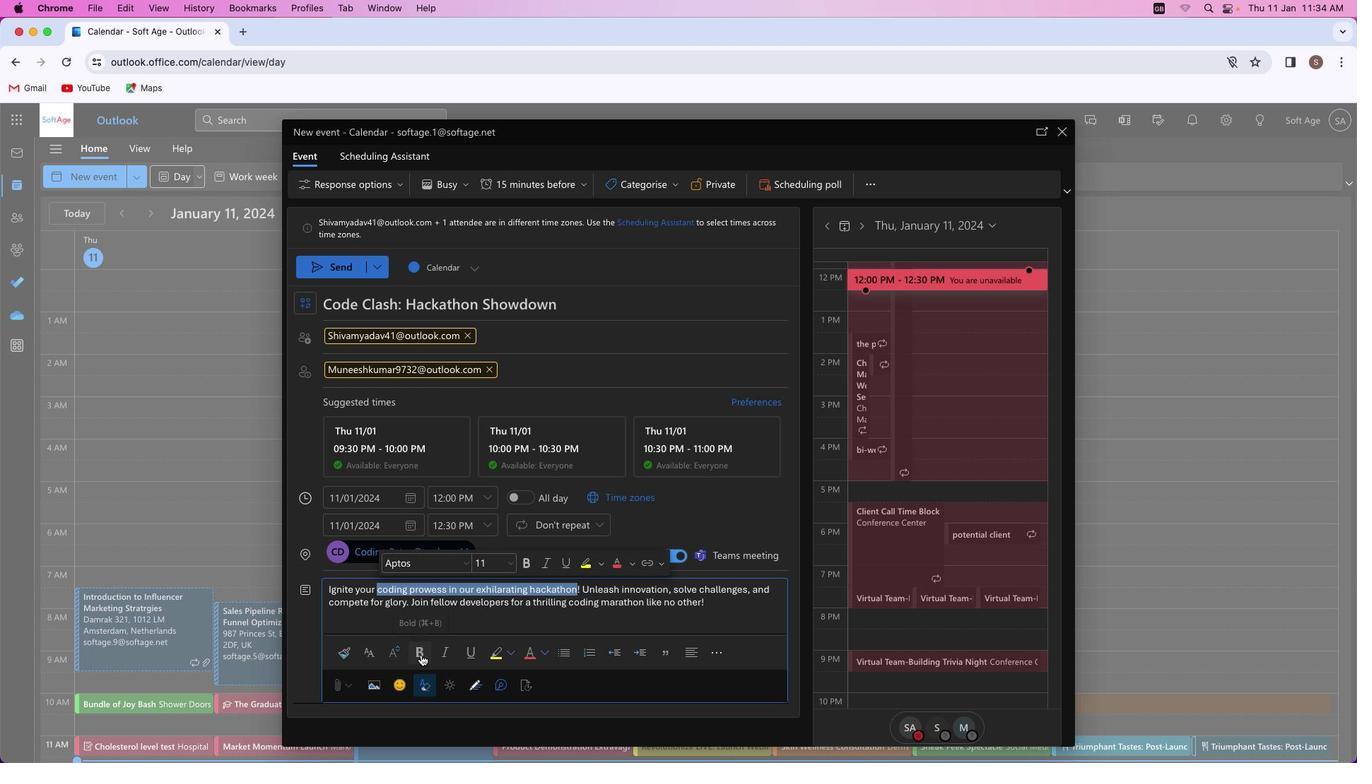 
Action: Mouse pressed left at (421, 655)
Screenshot: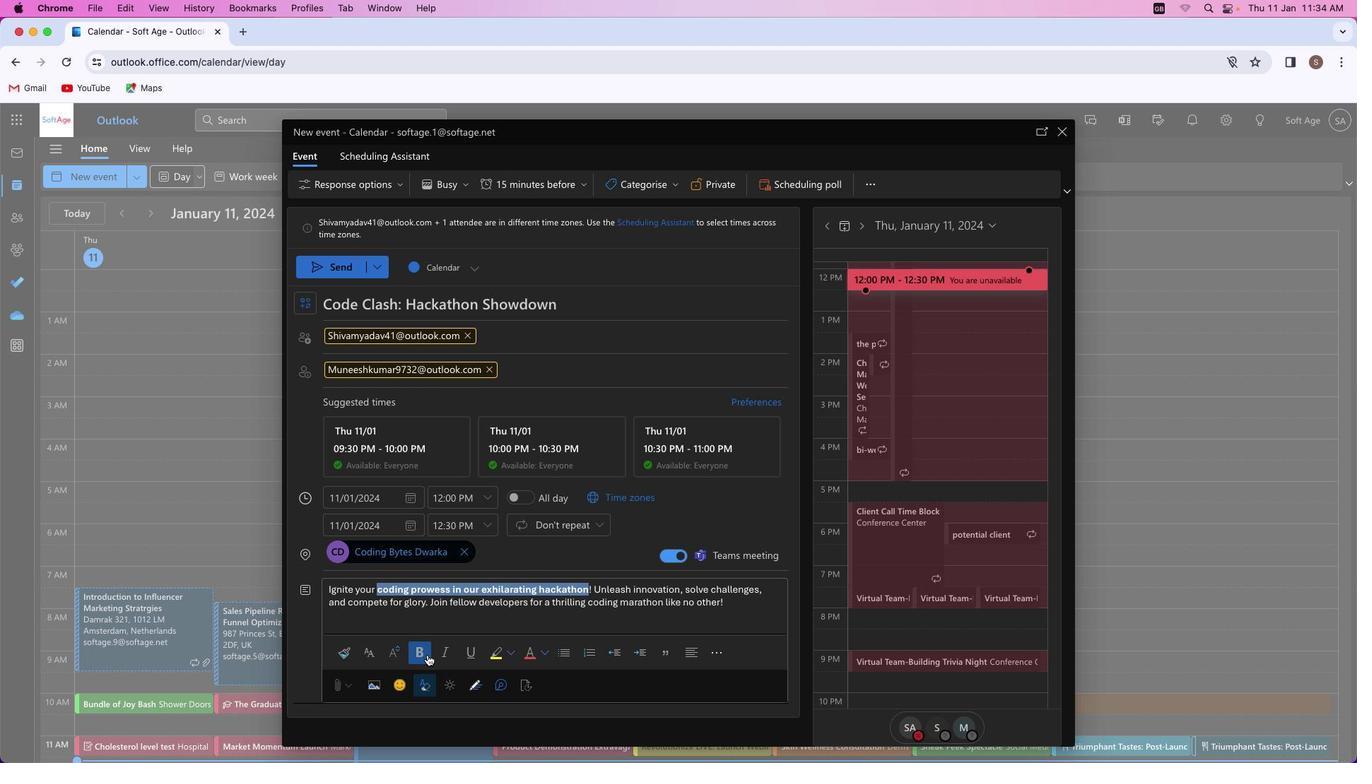 
Action: Mouse moved to (440, 655)
Screenshot: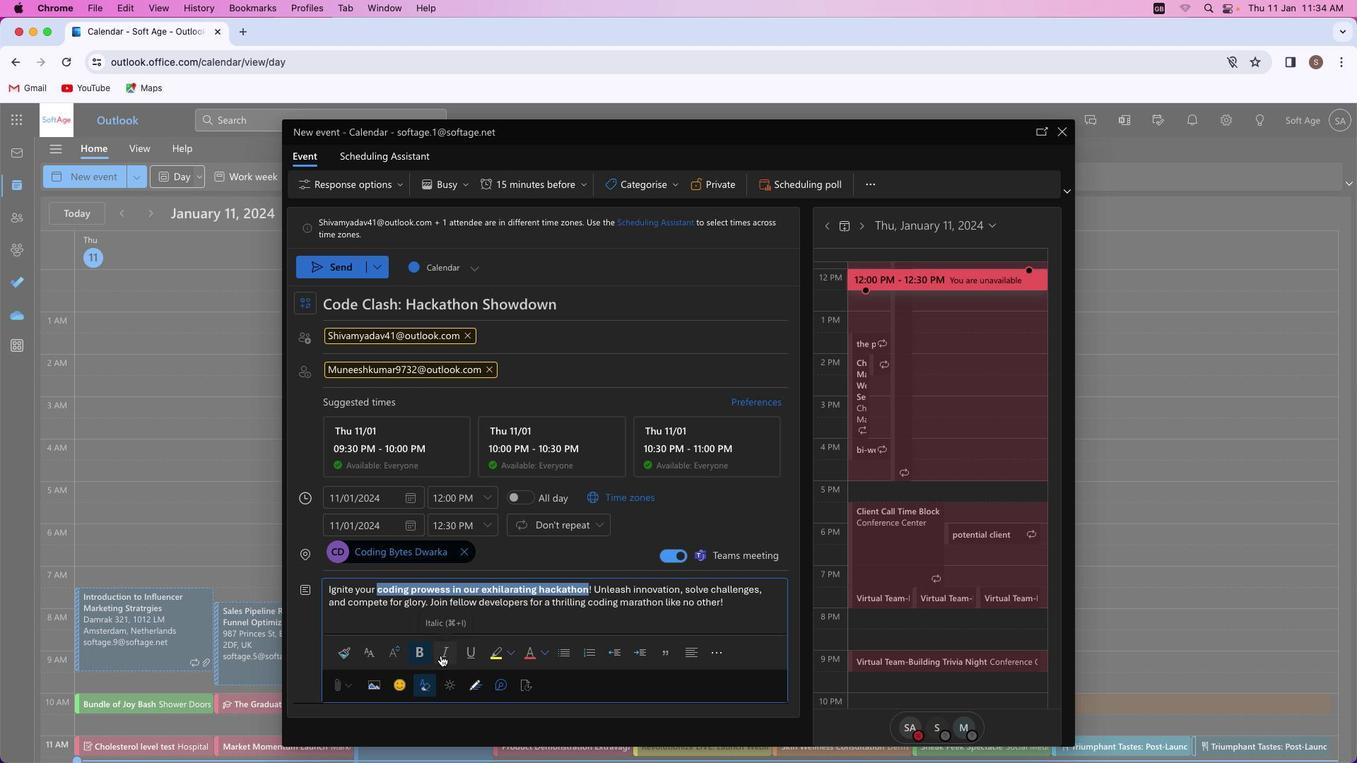 
Action: Mouse pressed left at (440, 655)
Screenshot: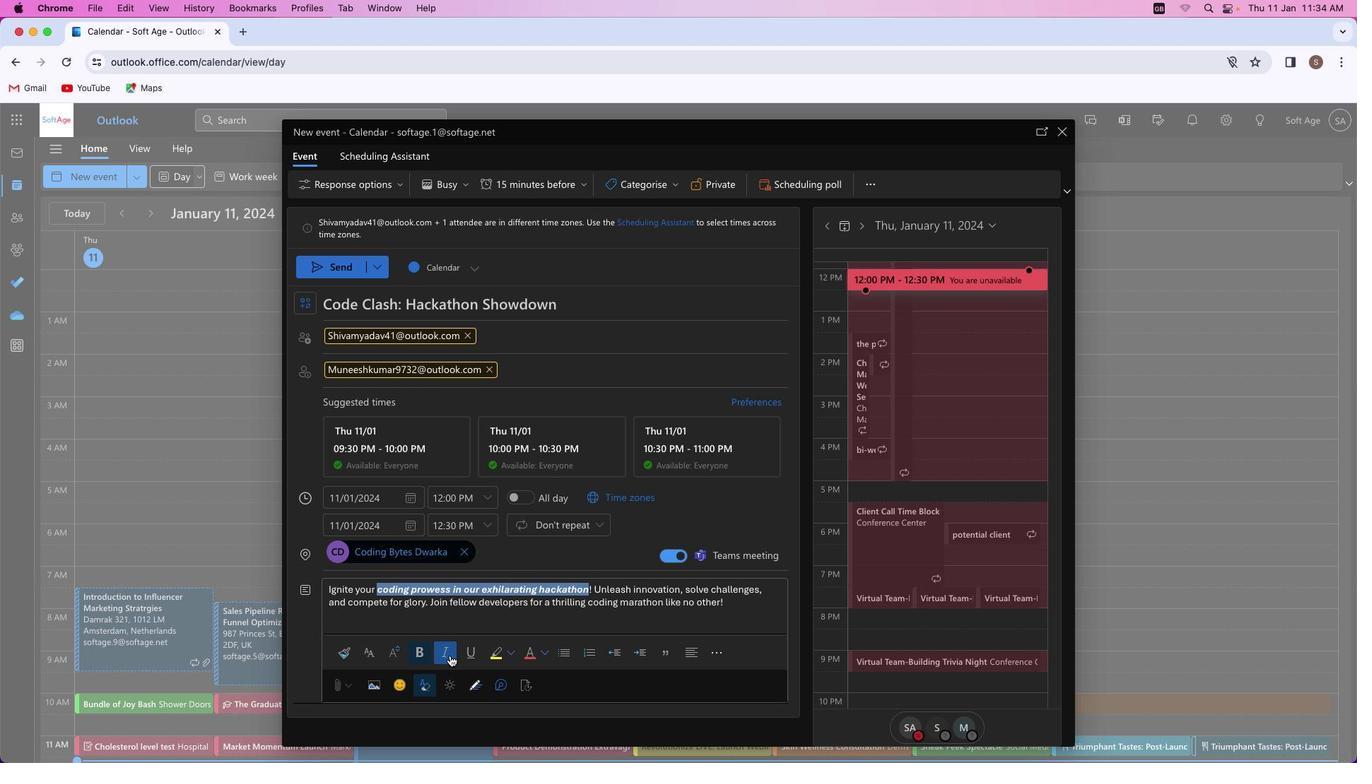 
Action: Mouse moved to (549, 655)
Screenshot: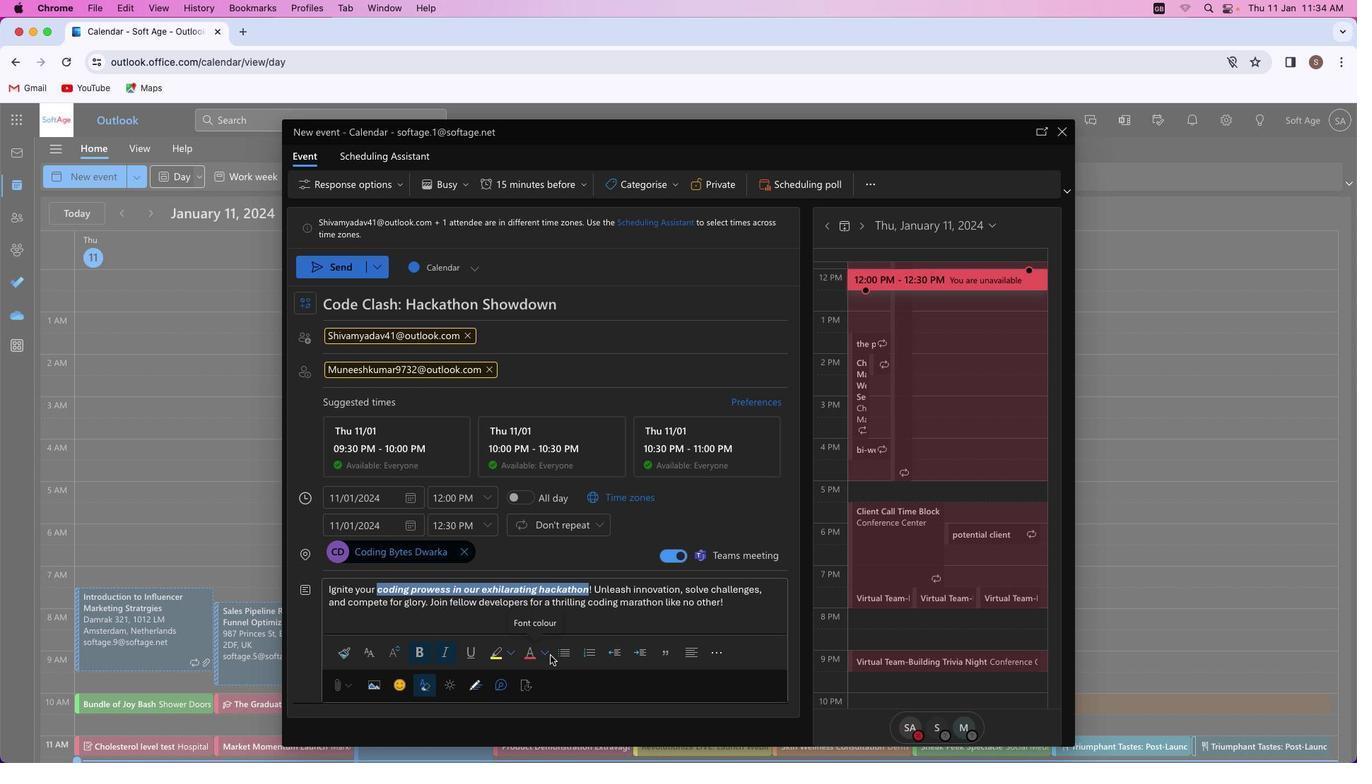 
Action: Mouse pressed left at (549, 655)
Screenshot: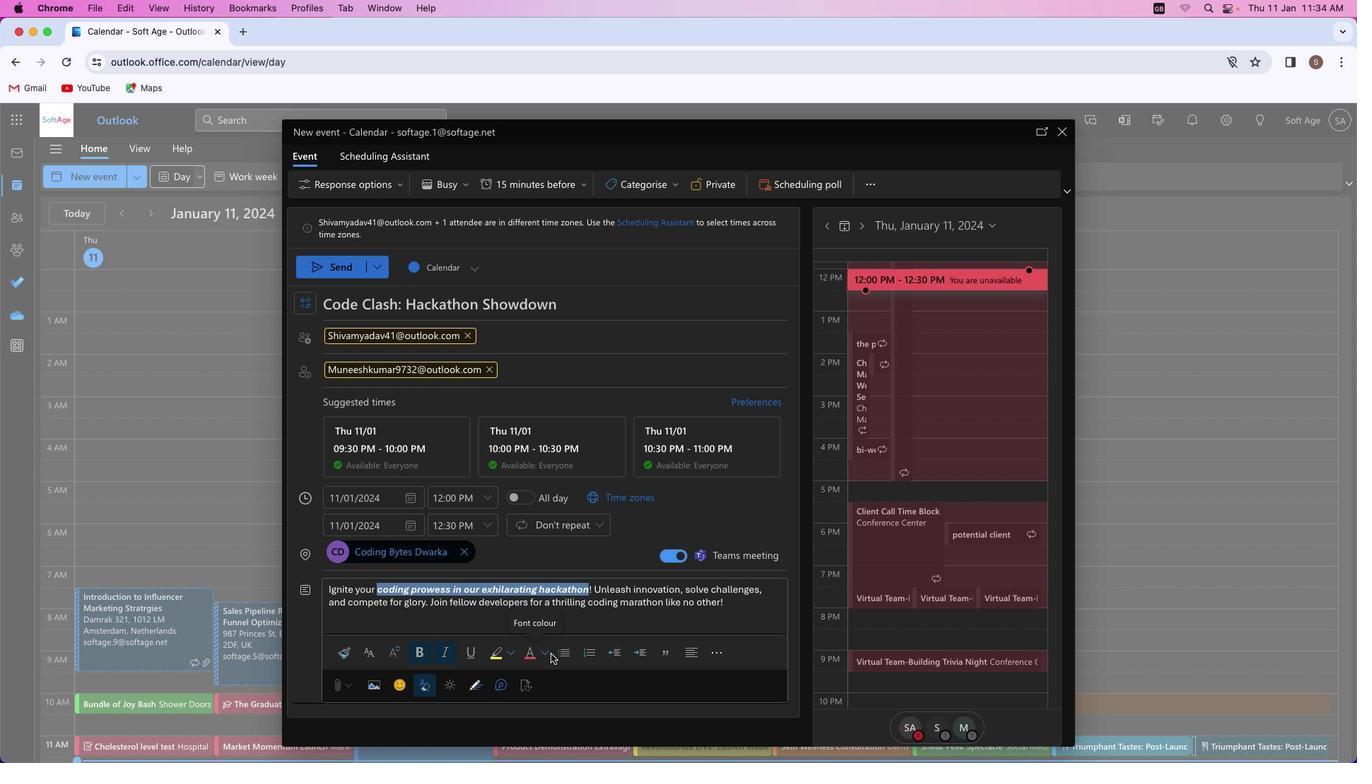 
Action: Mouse moved to (545, 651)
Screenshot: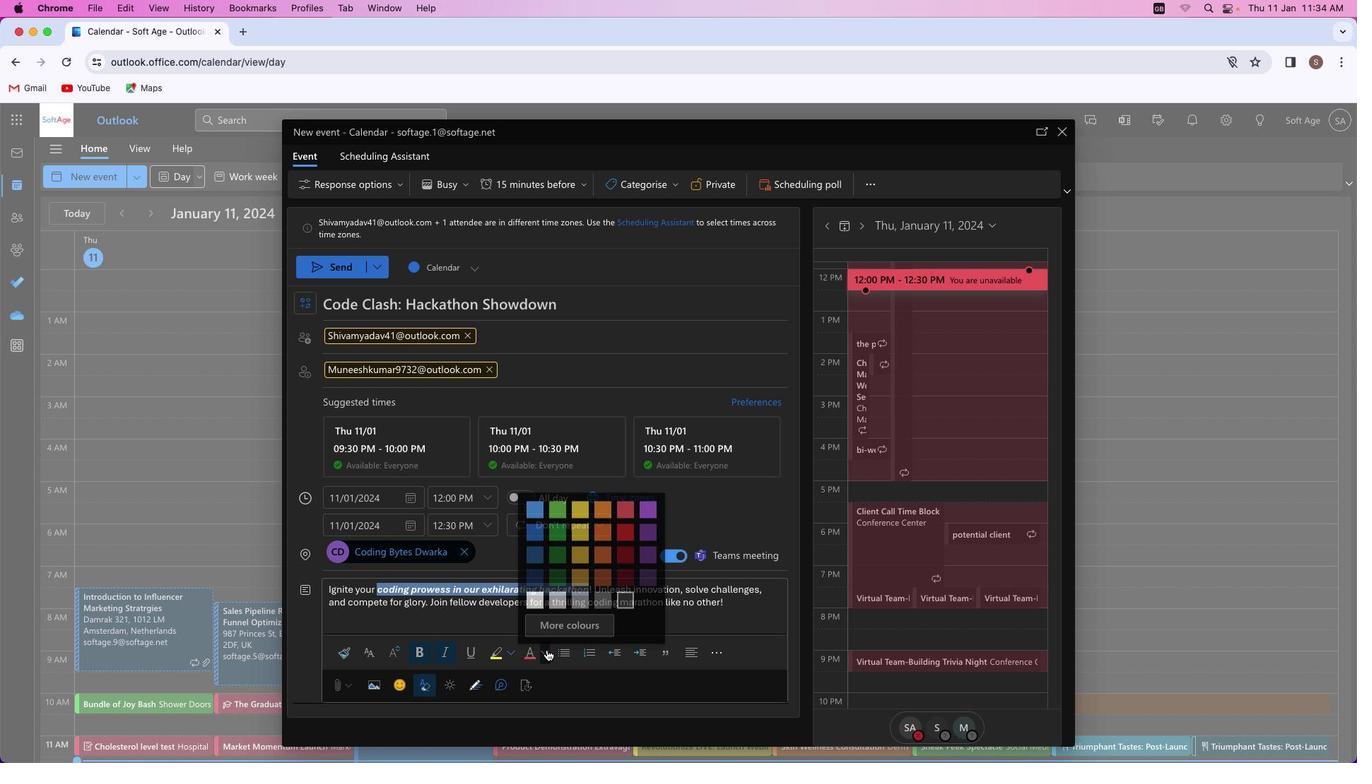 
Action: Mouse pressed left at (545, 651)
Screenshot: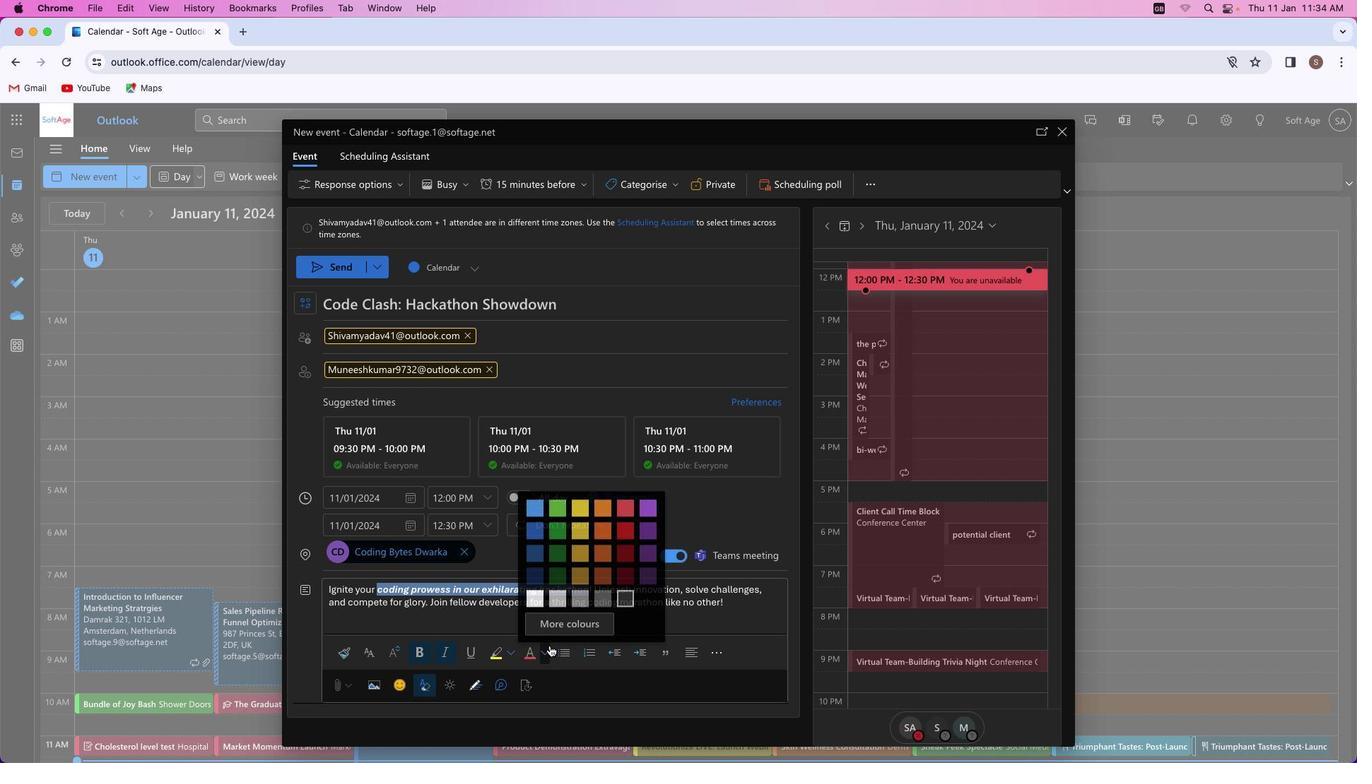 
Action: Mouse moved to (628, 506)
Screenshot: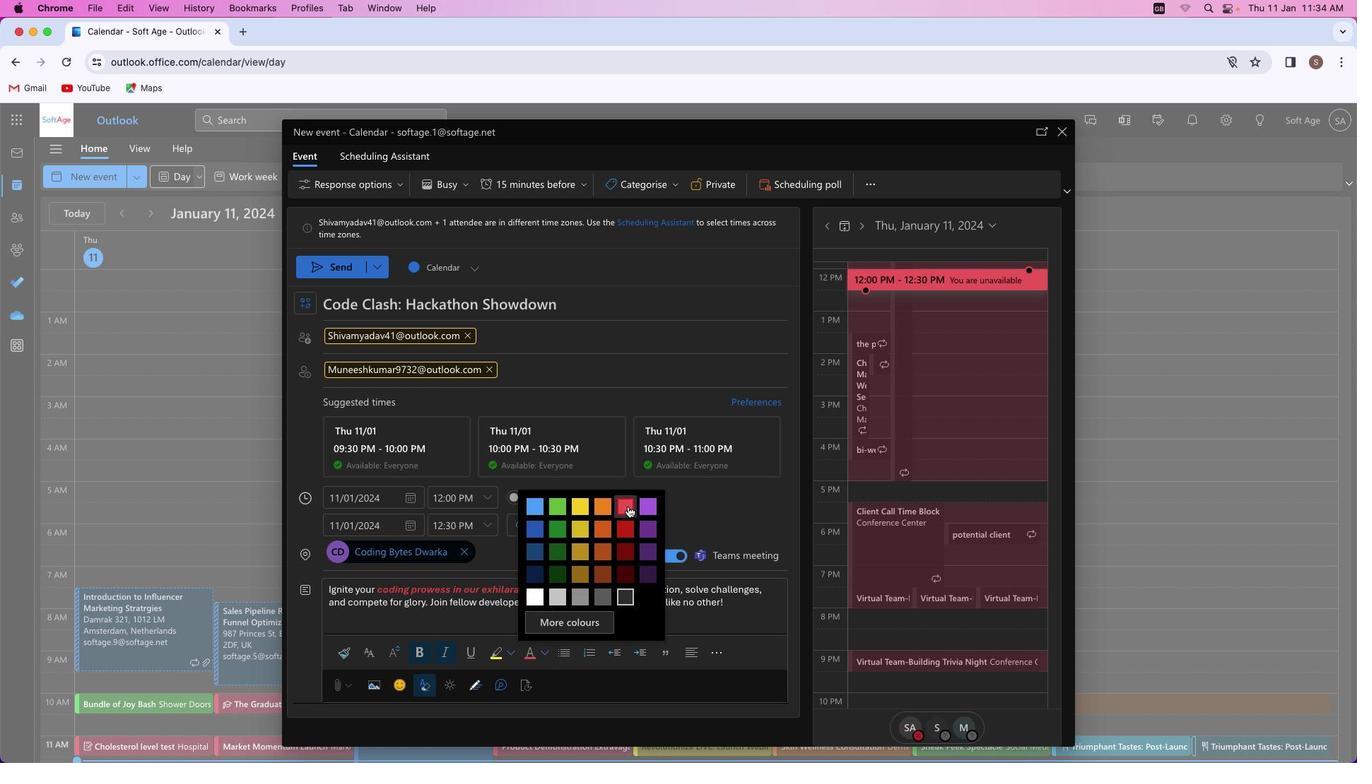 
Action: Mouse pressed left at (628, 506)
Screenshot: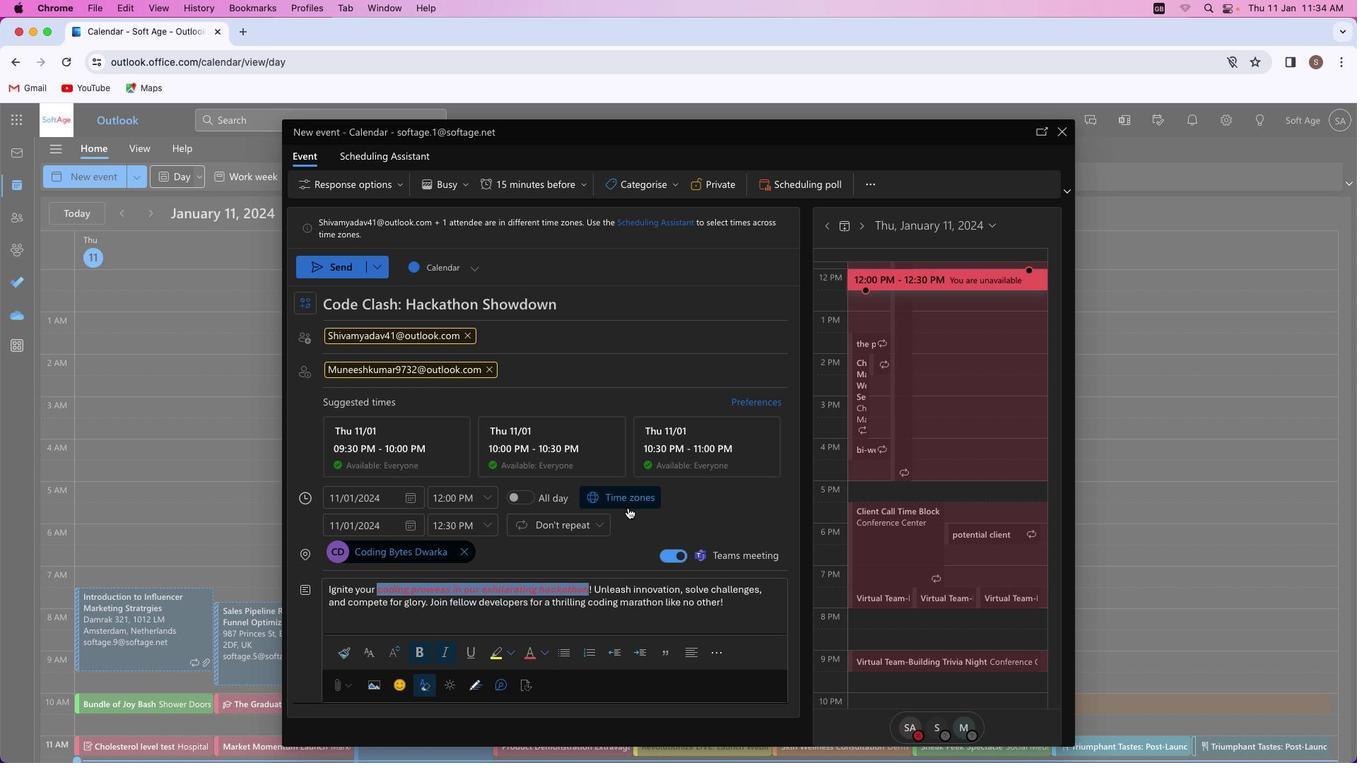 
Action: Mouse moved to (724, 607)
Screenshot: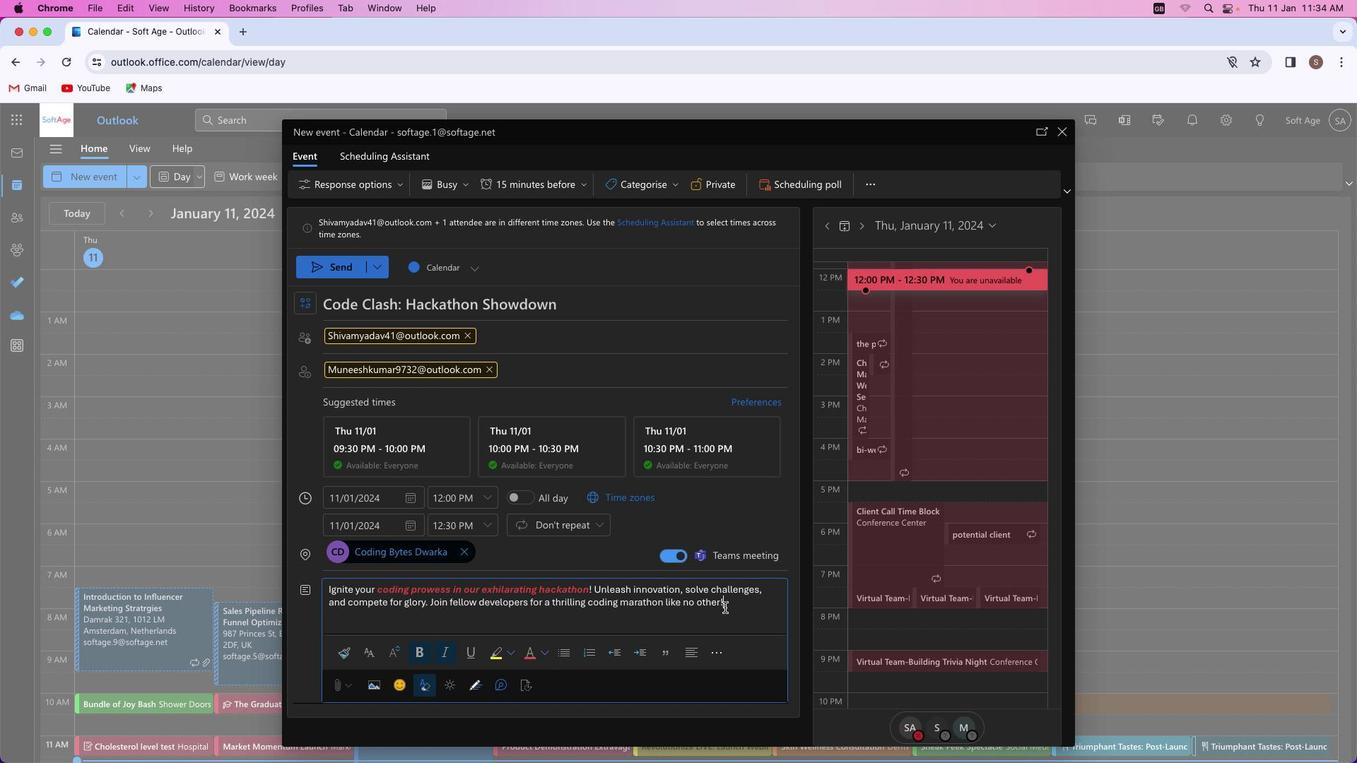 
Action: Mouse pressed left at (724, 607)
Screenshot: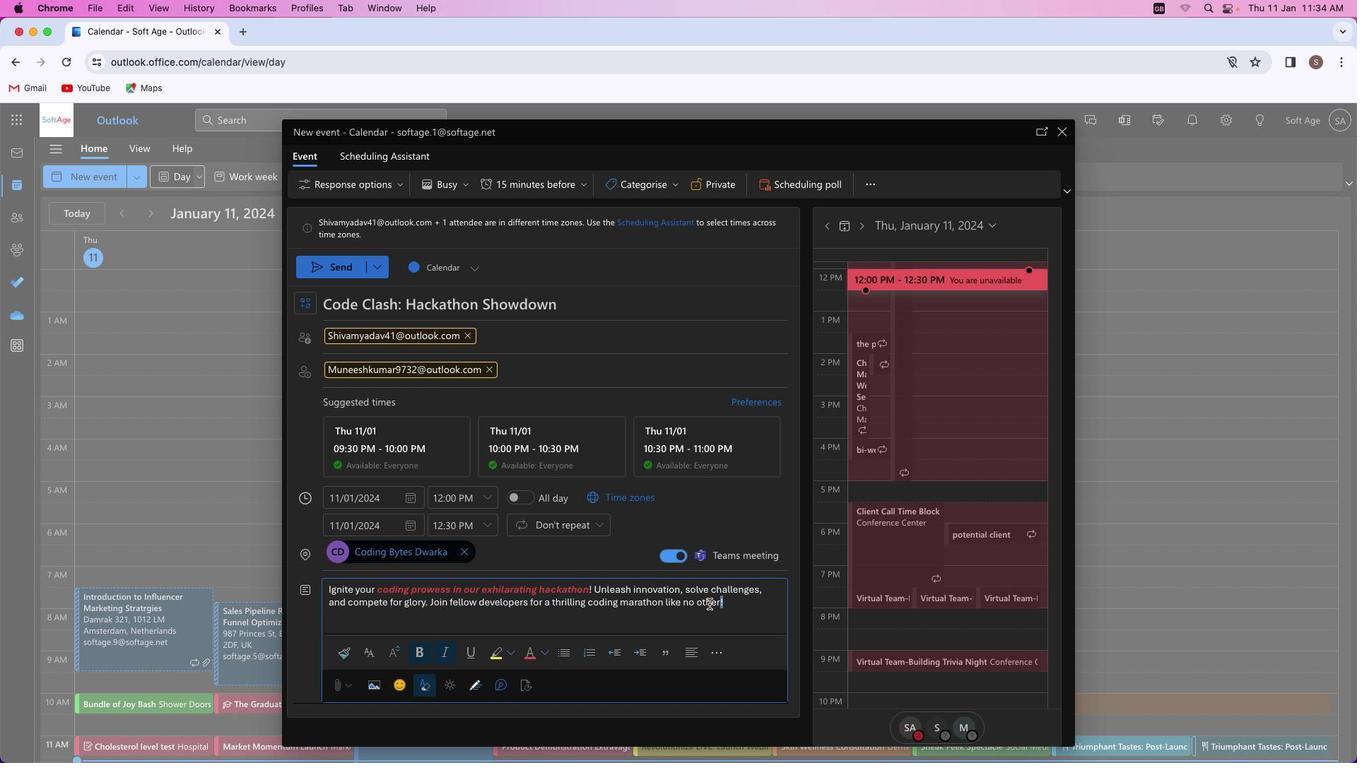 
Action: Mouse moved to (399, 648)
Screenshot: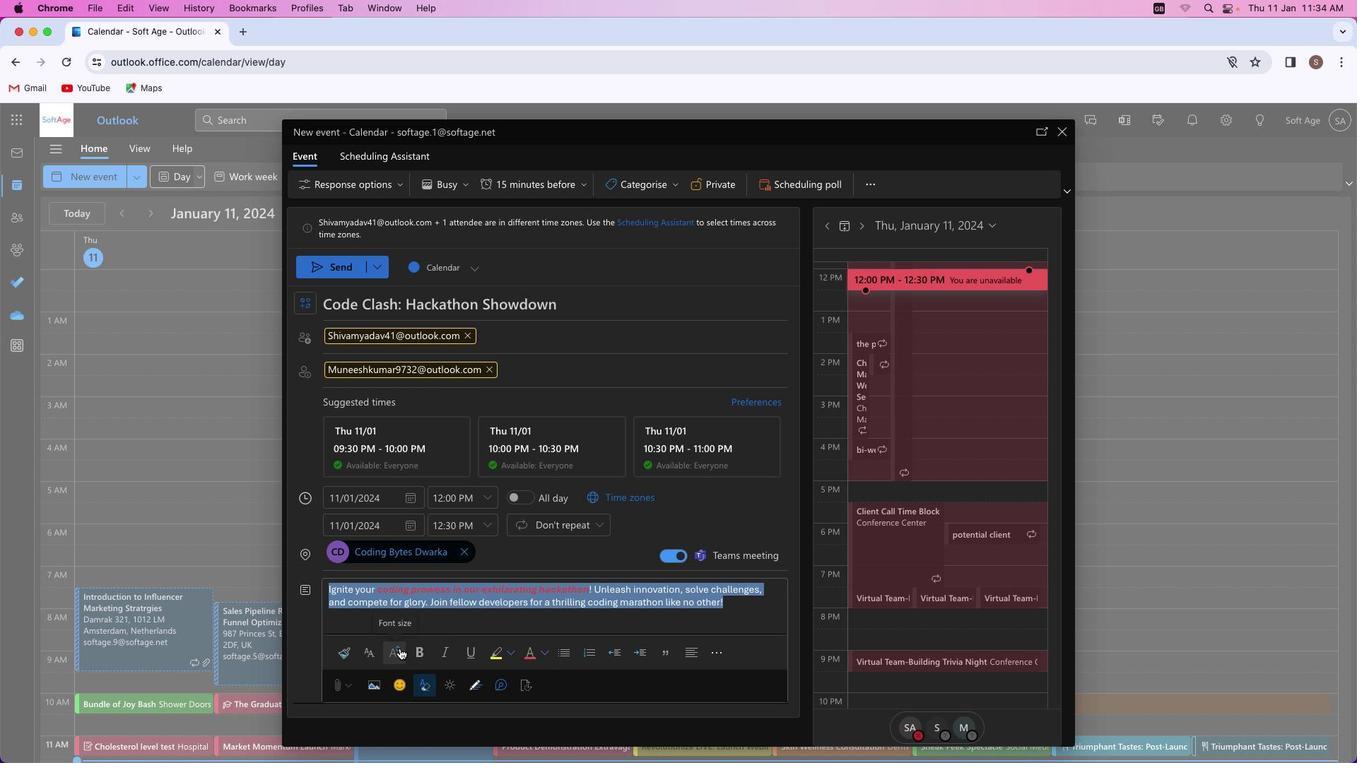 
Action: Mouse pressed left at (399, 648)
Screenshot: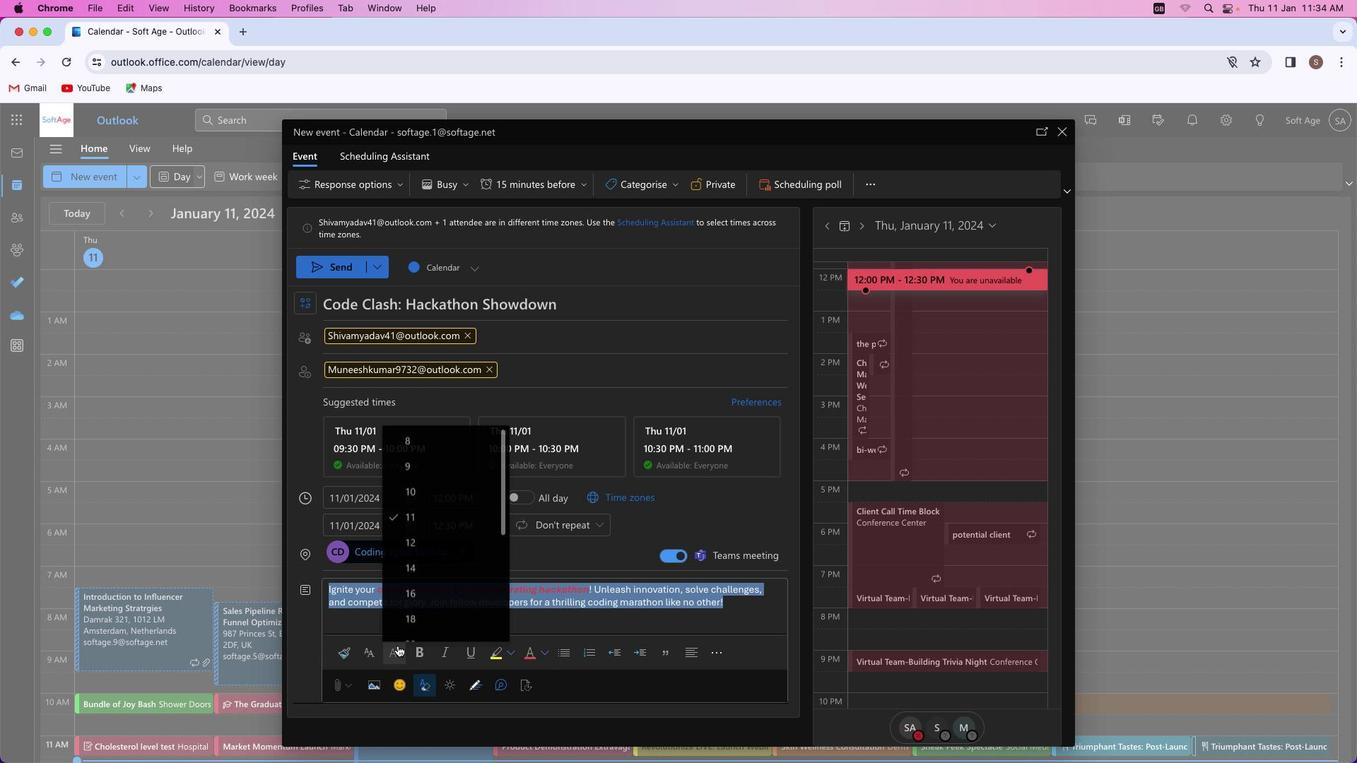 
Action: Mouse moved to (405, 511)
Screenshot: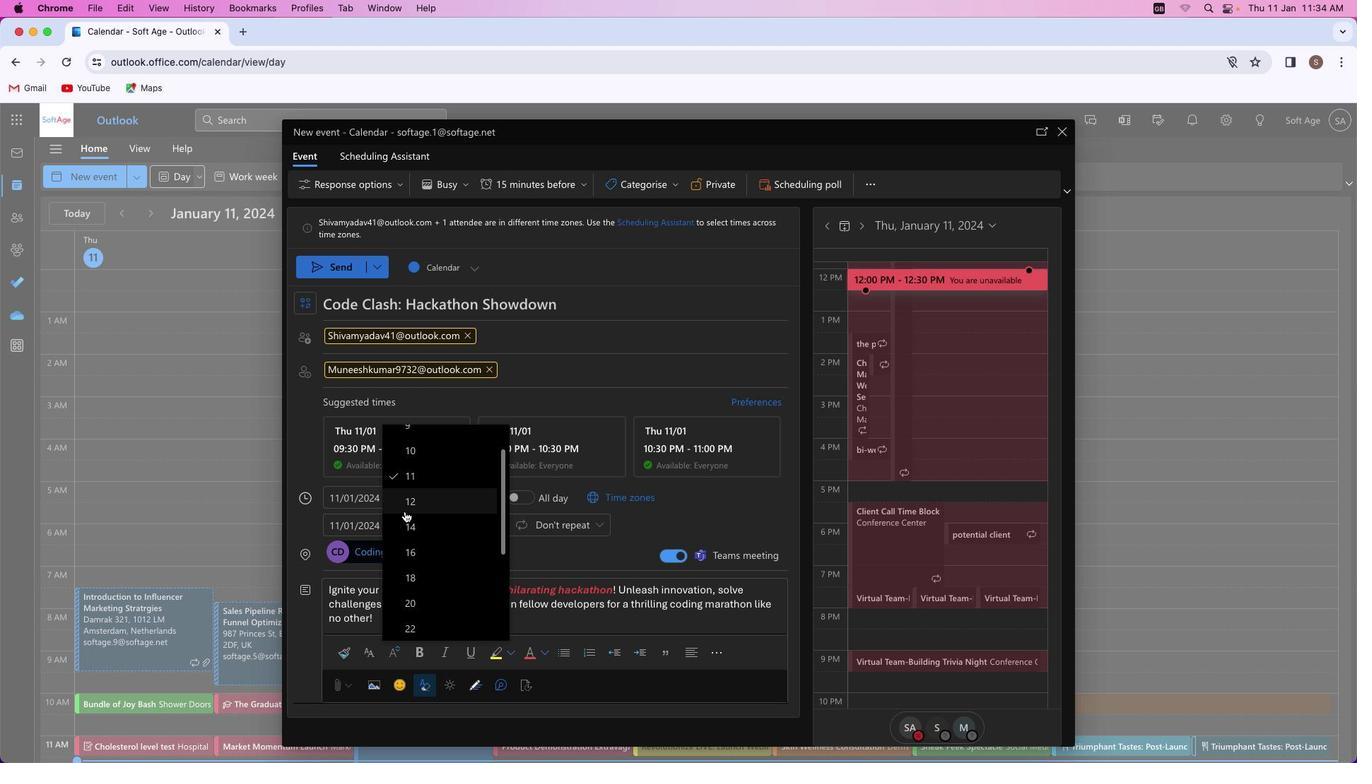 
Action: Mouse pressed left at (405, 511)
Screenshot: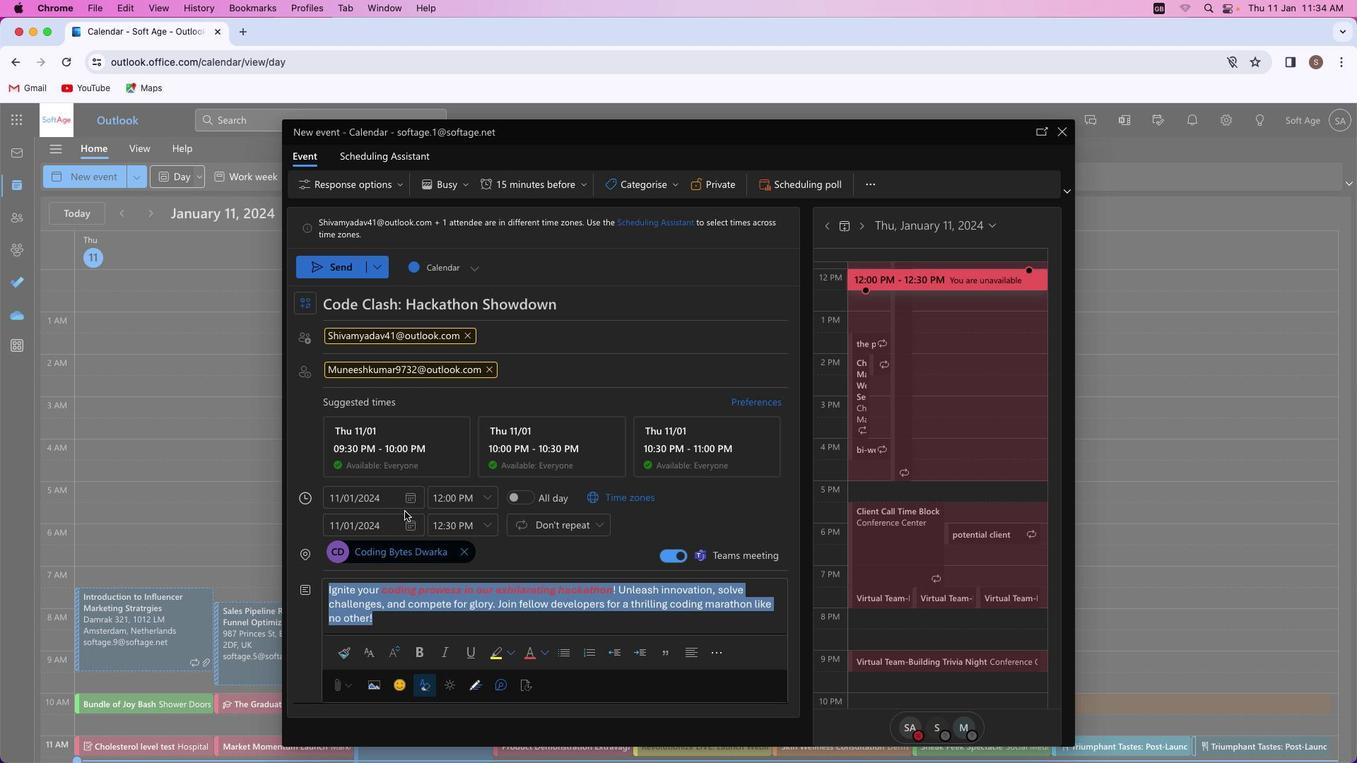 
Action: Mouse moved to (508, 649)
Screenshot: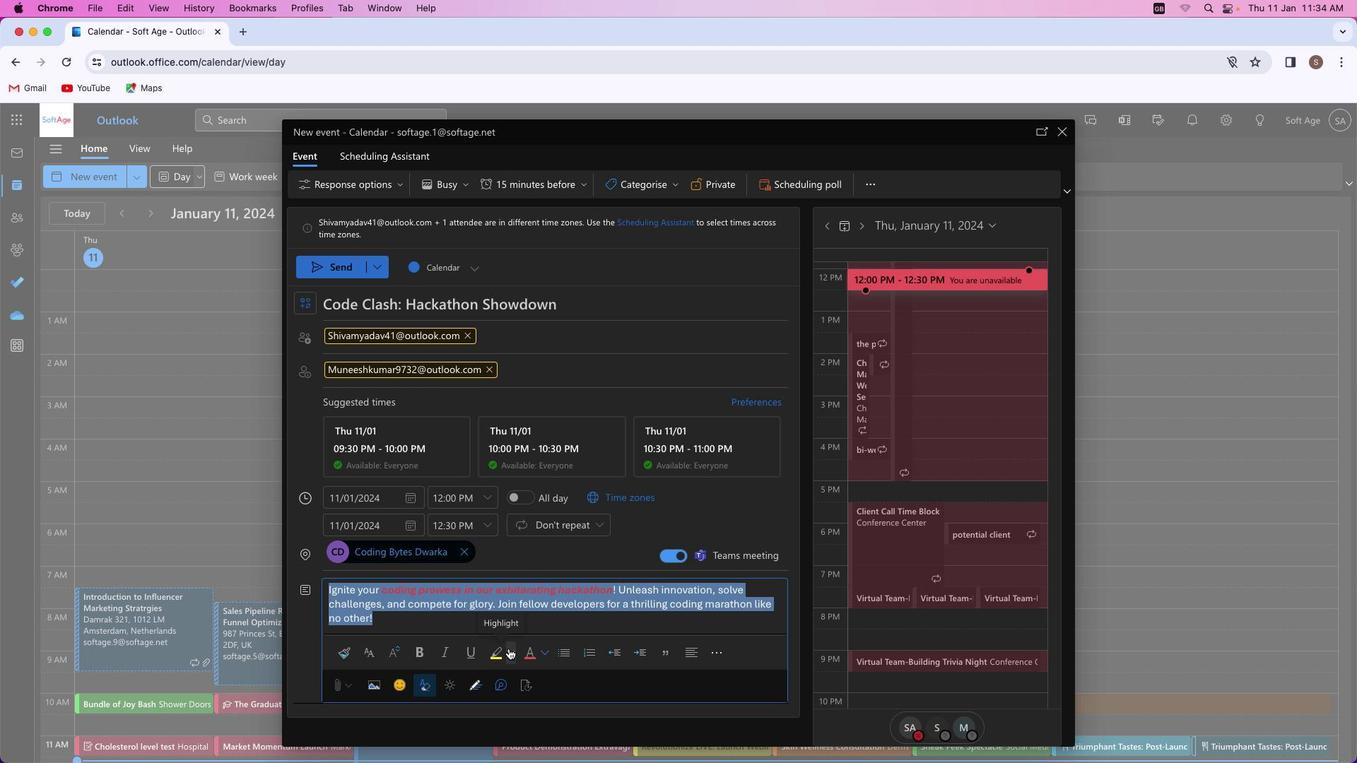 
Action: Mouse pressed left at (508, 649)
Screenshot: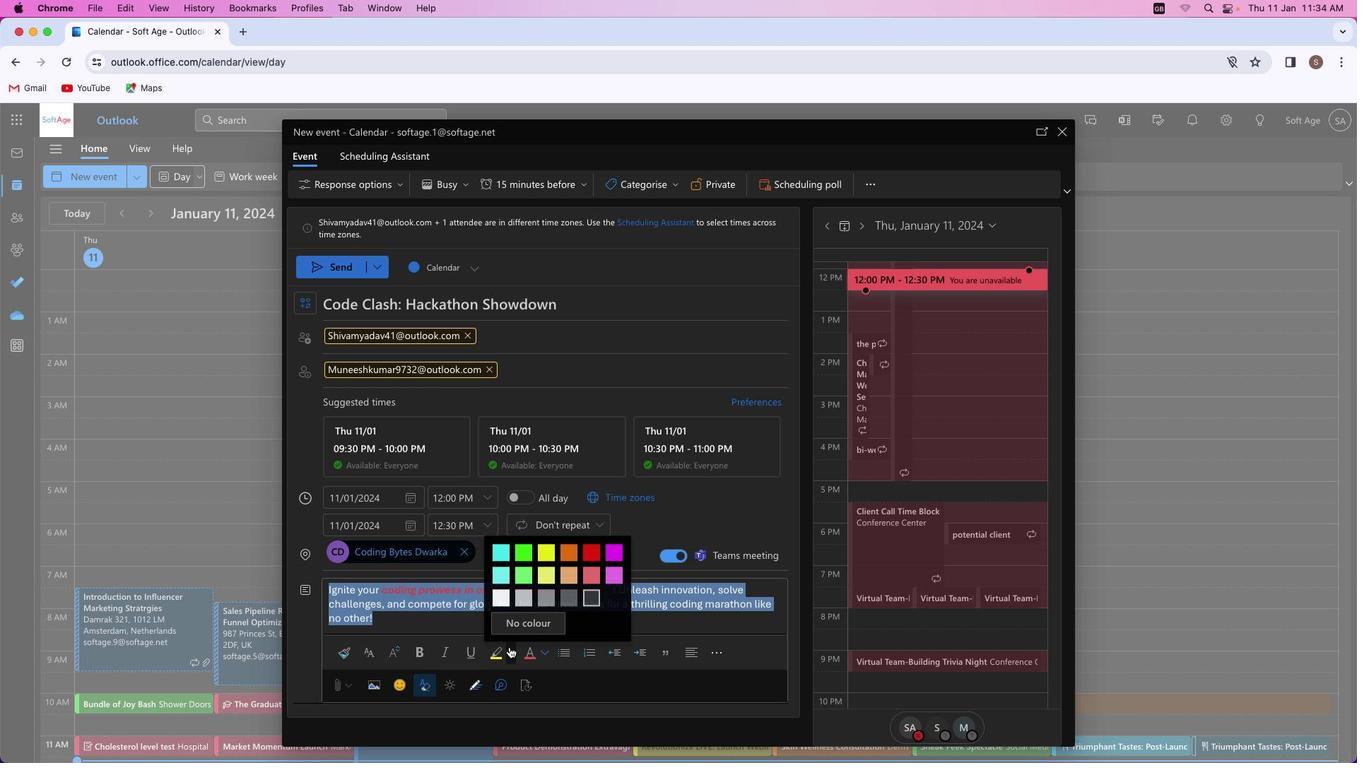 
Action: Mouse moved to (567, 576)
Screenshot: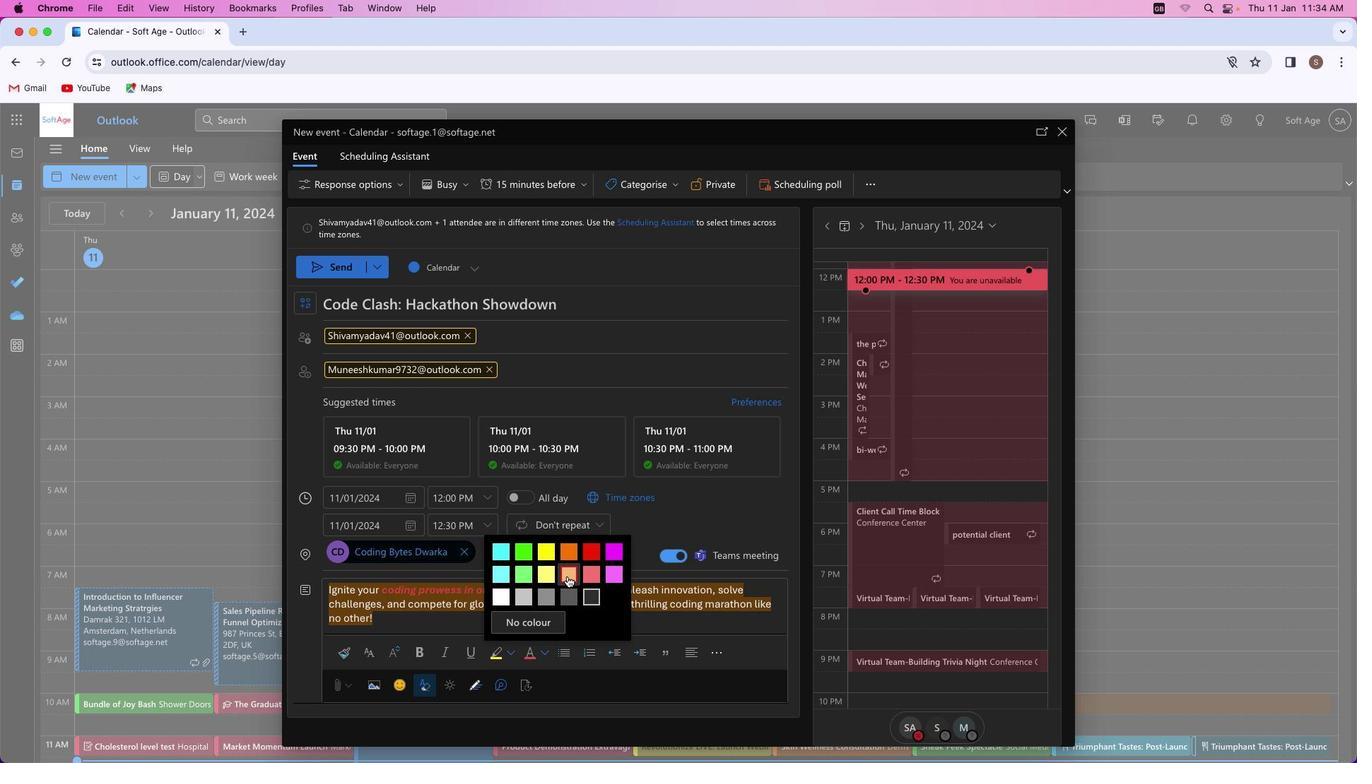 
Action: Mouse pressed left at (567, 576)
Screenshot: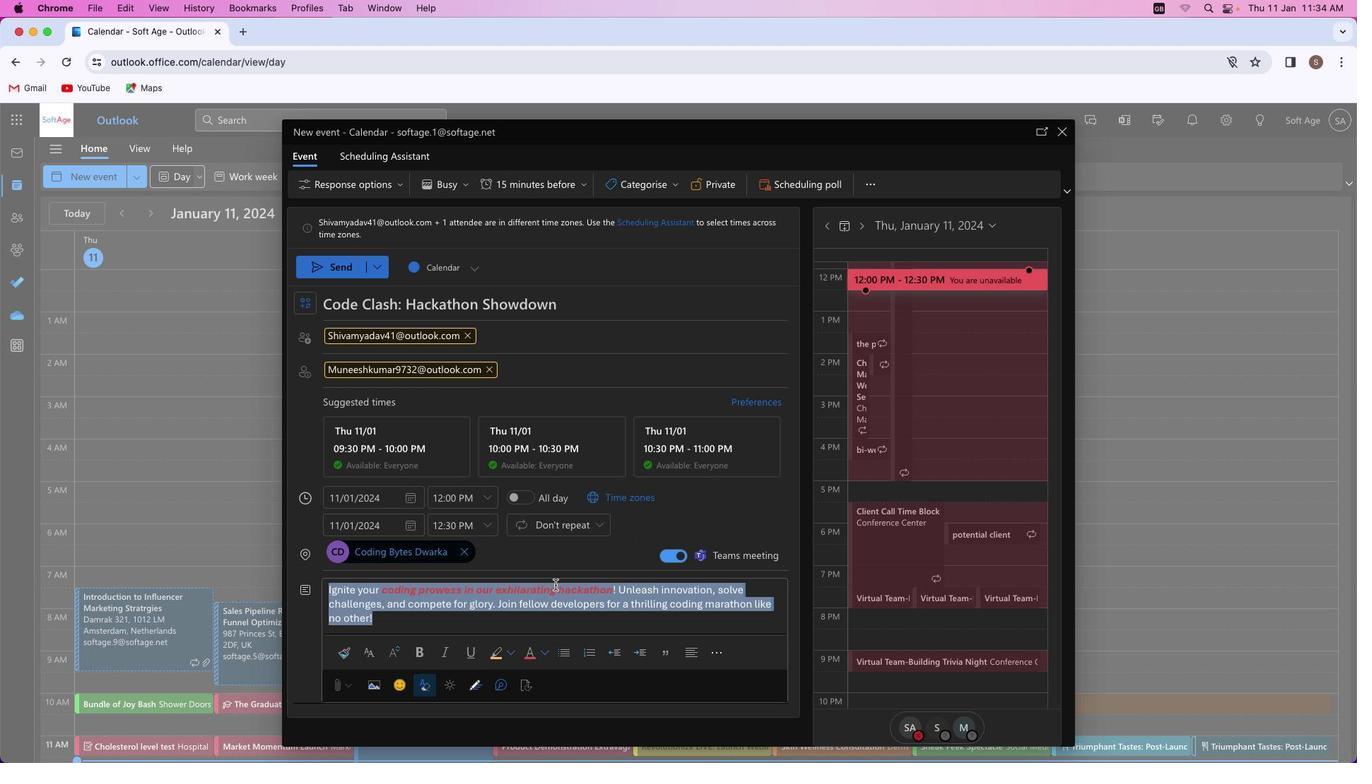
Action: Mouse moved to (460, 627)
Screenshot: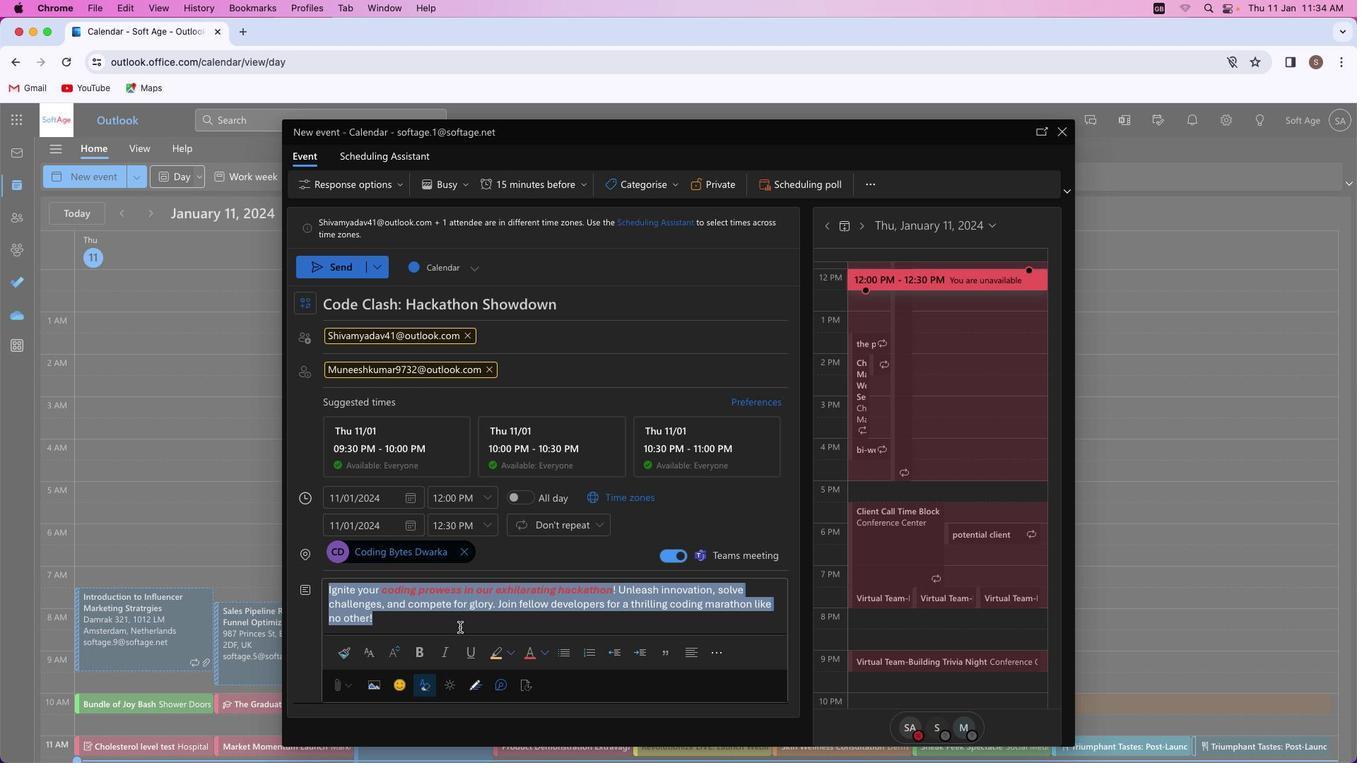 
Action: Mouse pressed left at (460, 627)
Screenshot: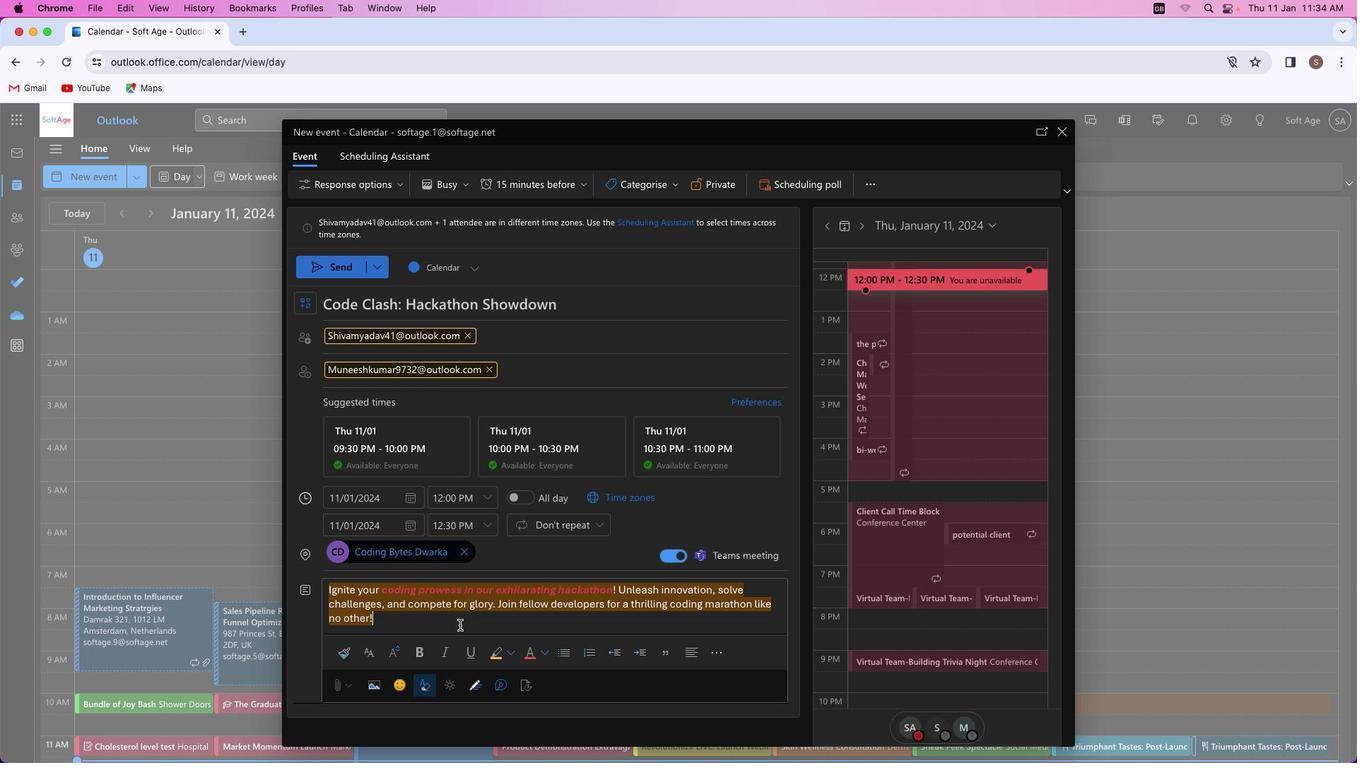 
Action: Mouse moved to (672, 557)
Screenshot: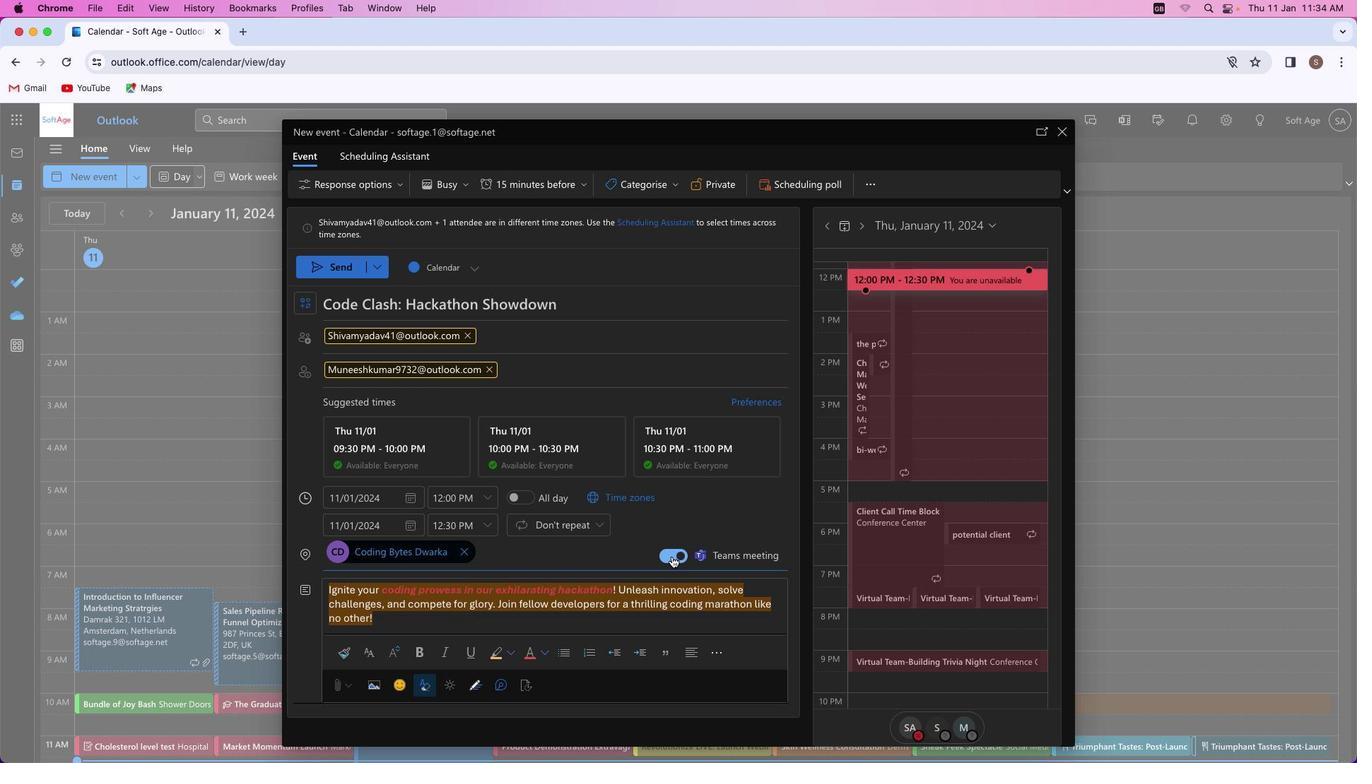 
Action: Mouse pressed left at (672, 557)
Screenshot: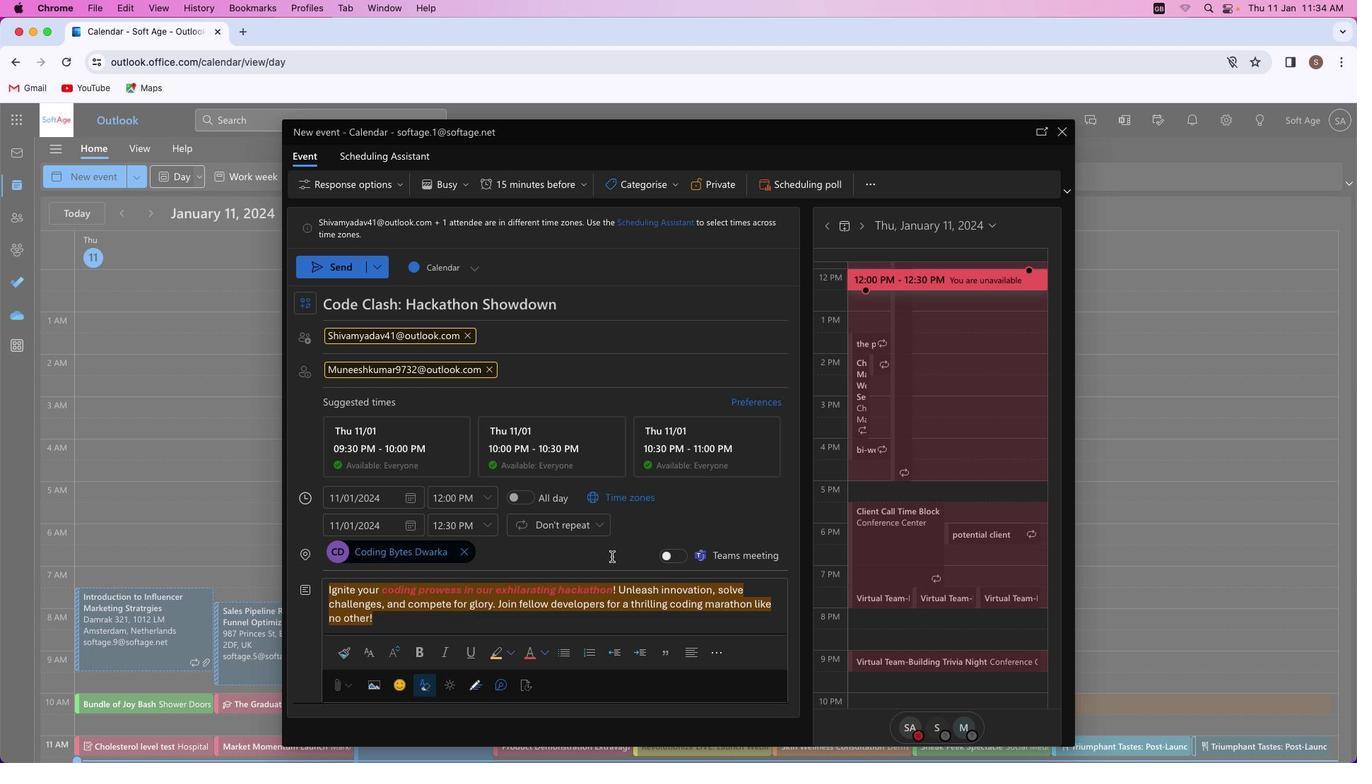 
Action: Mouse moved to (659, 183)
Screenshot: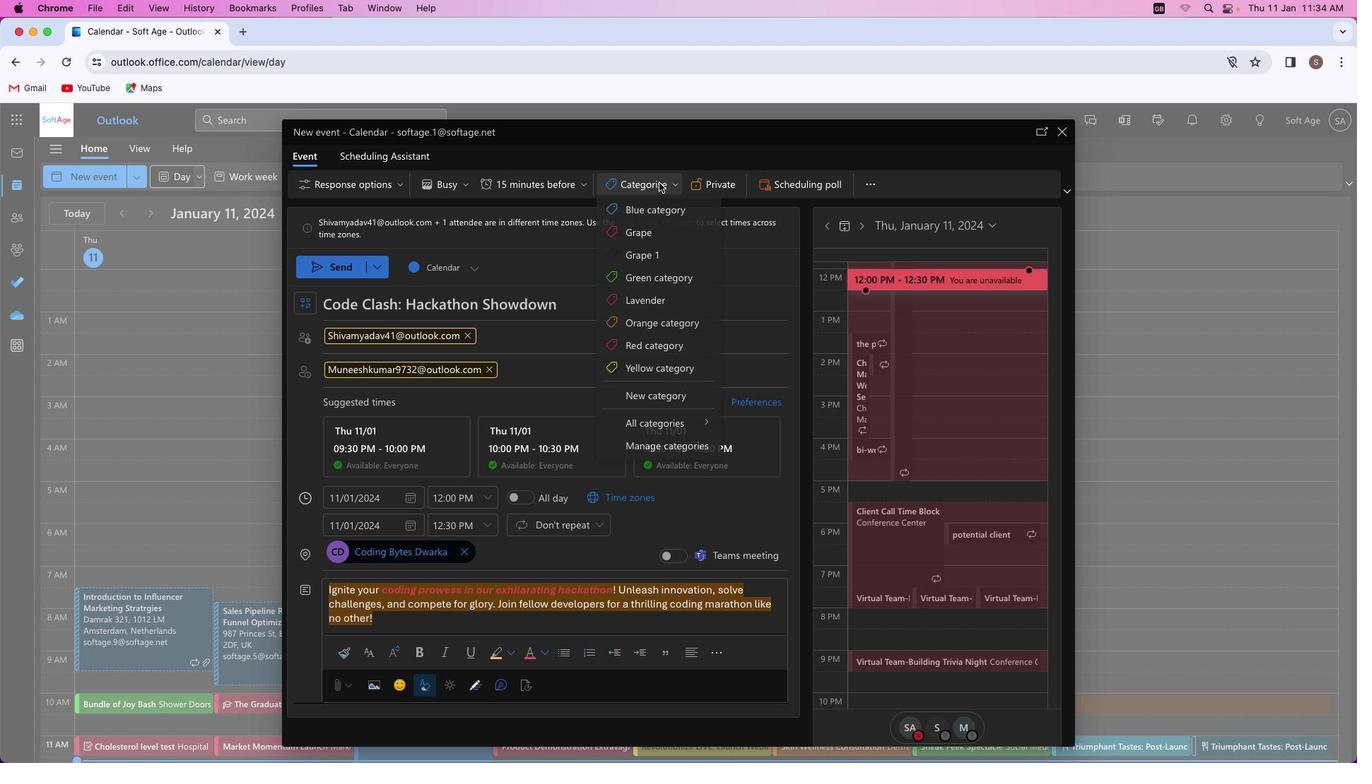 
Action: Mouse pressed left at (659, 183)
Screenshot: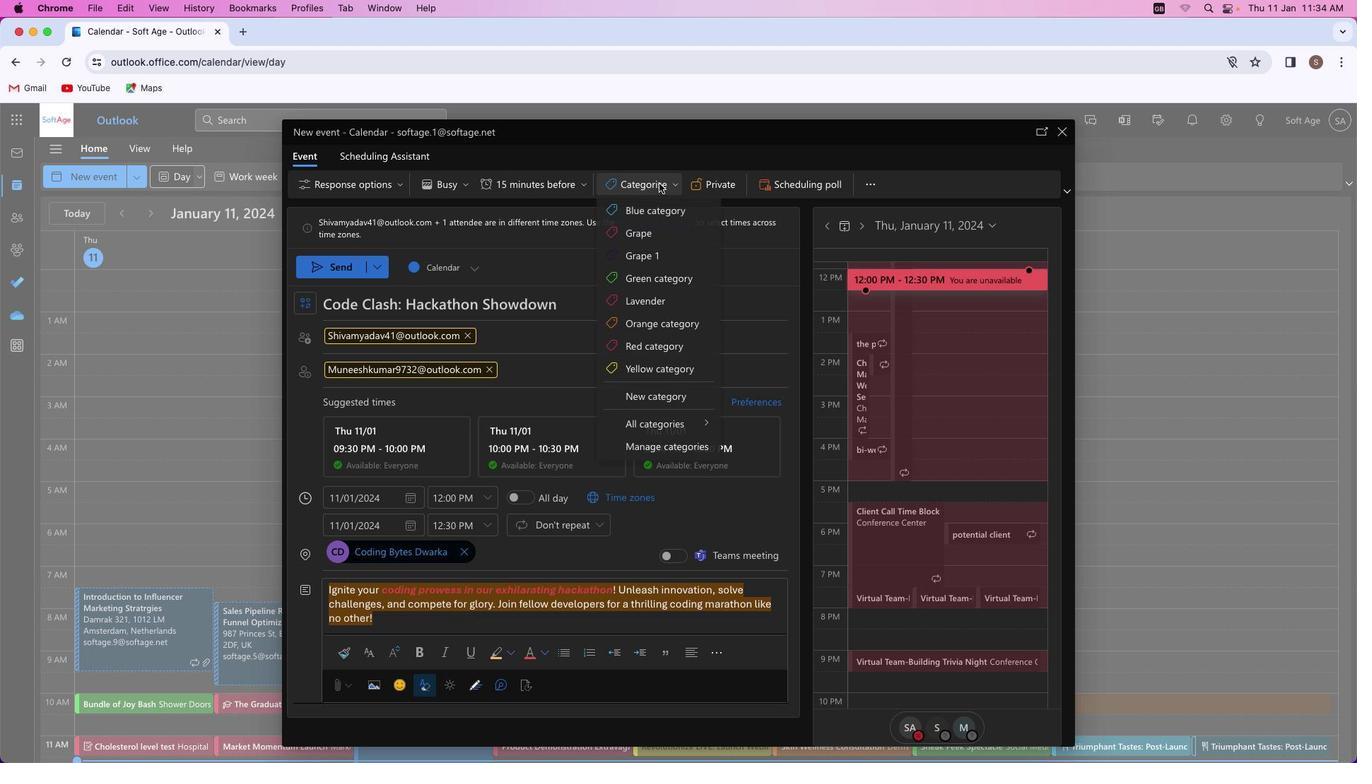 
Action: Mouse moved to (658, 296)
Screenshot: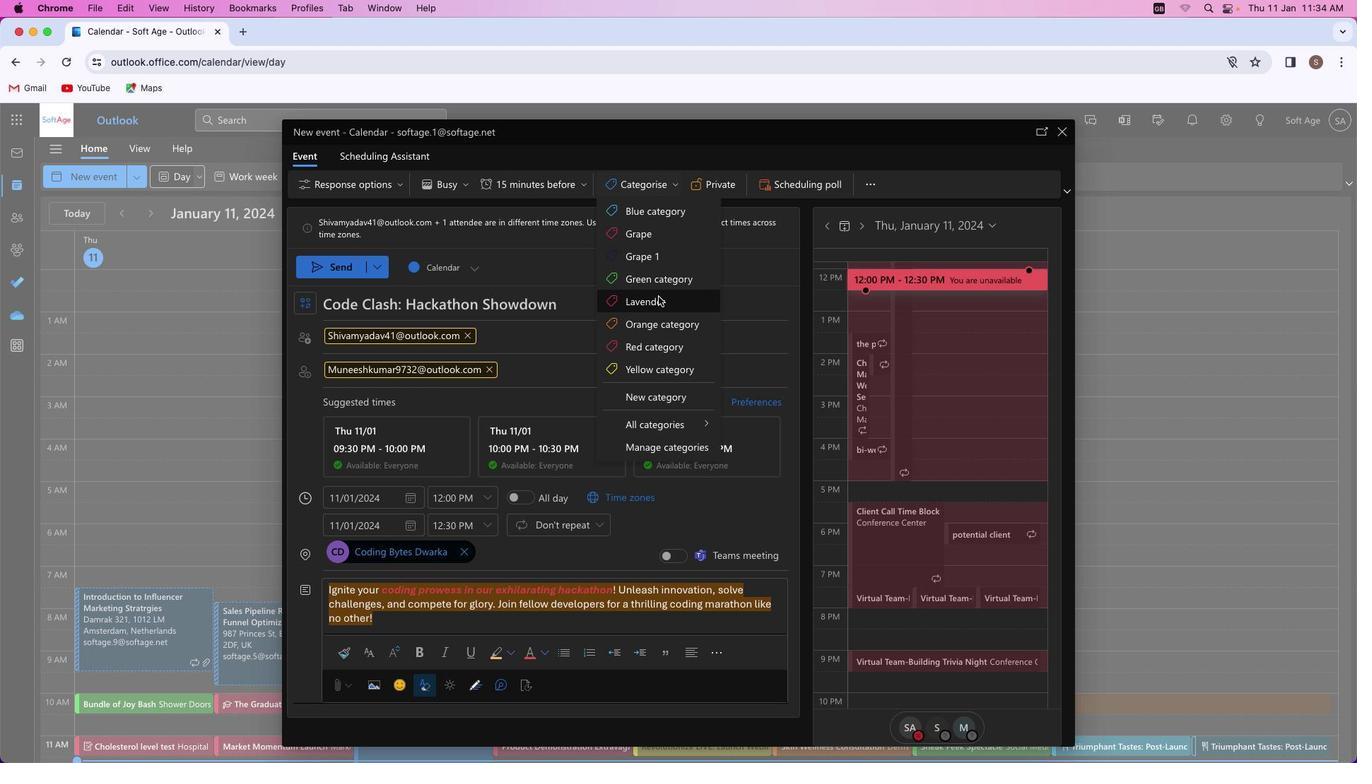 
Action: Mouse pressed left at (658, 296)
Screenshot: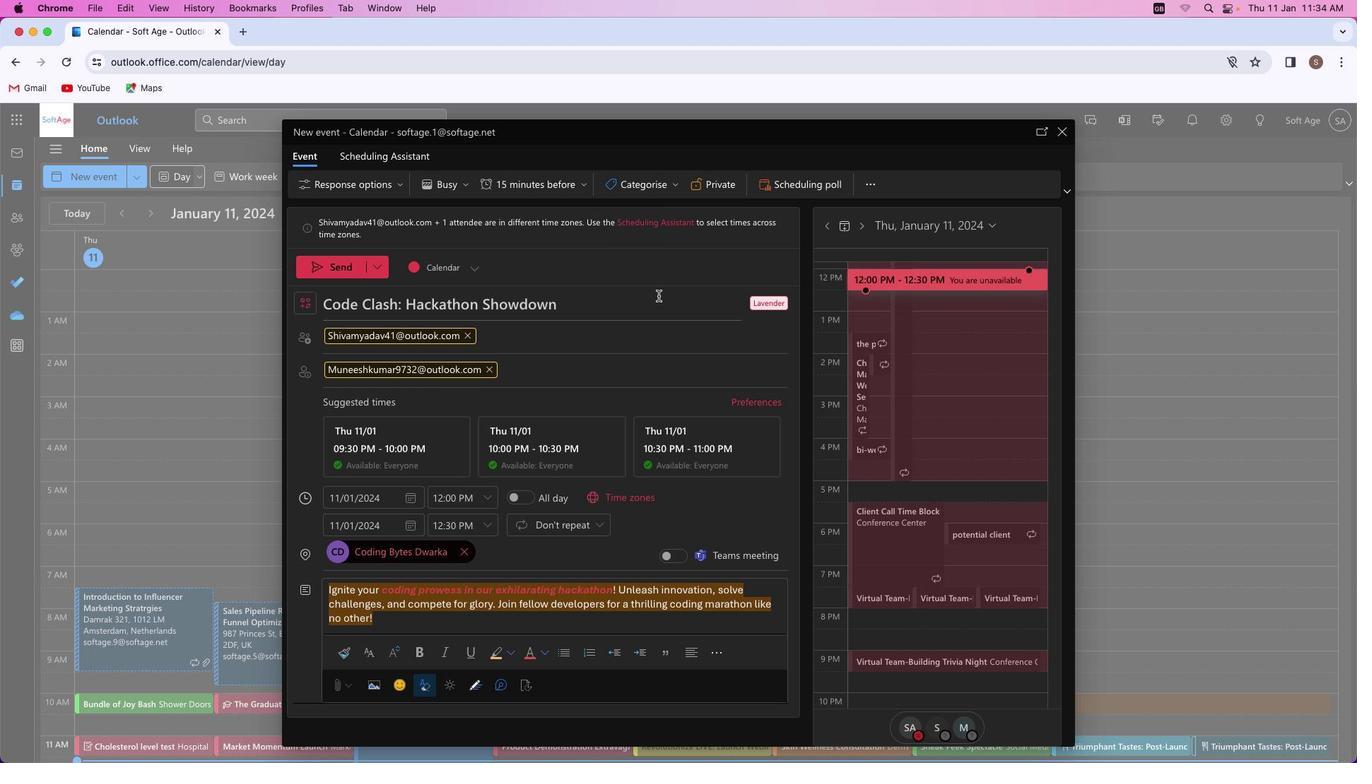 
Action: Mouse moved to (335, 265)
Screenshot: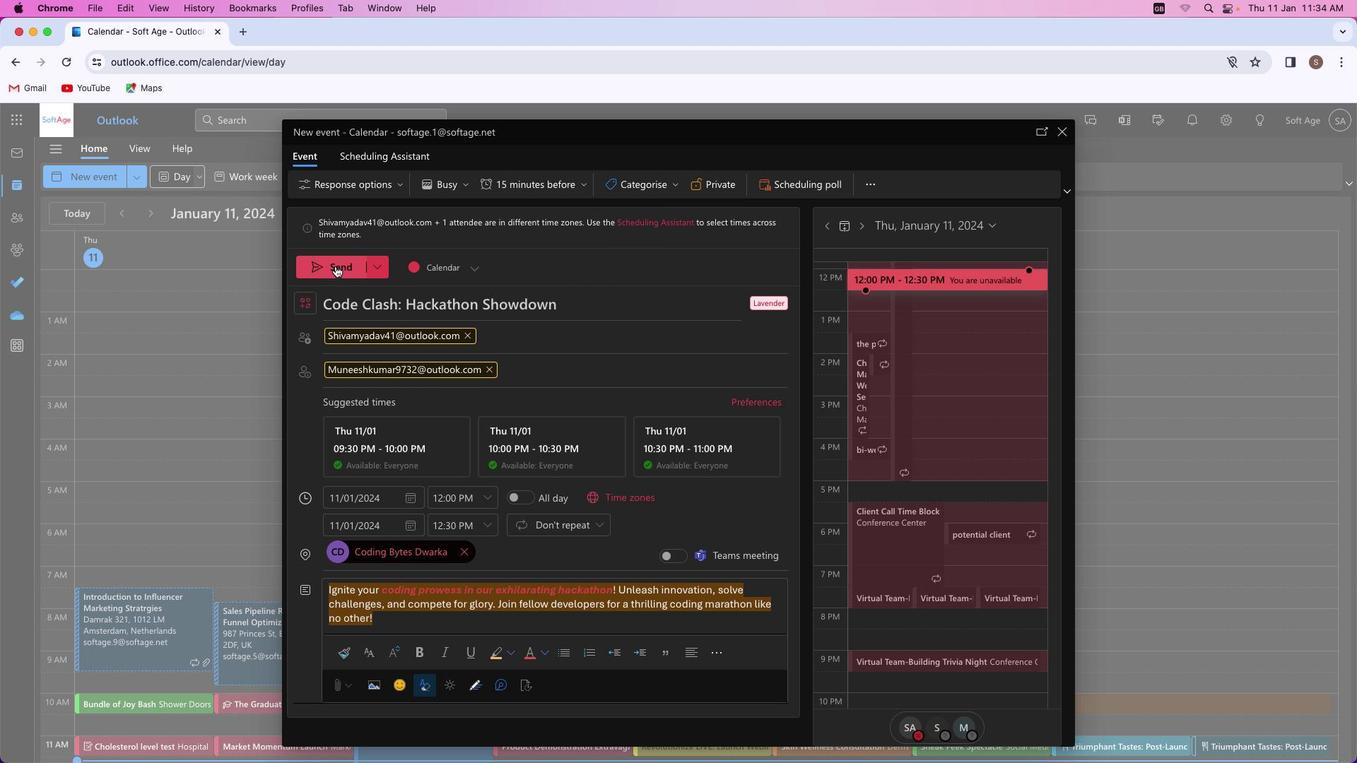 
Action: Mouse pressed left at (335, 265)
Screenshot: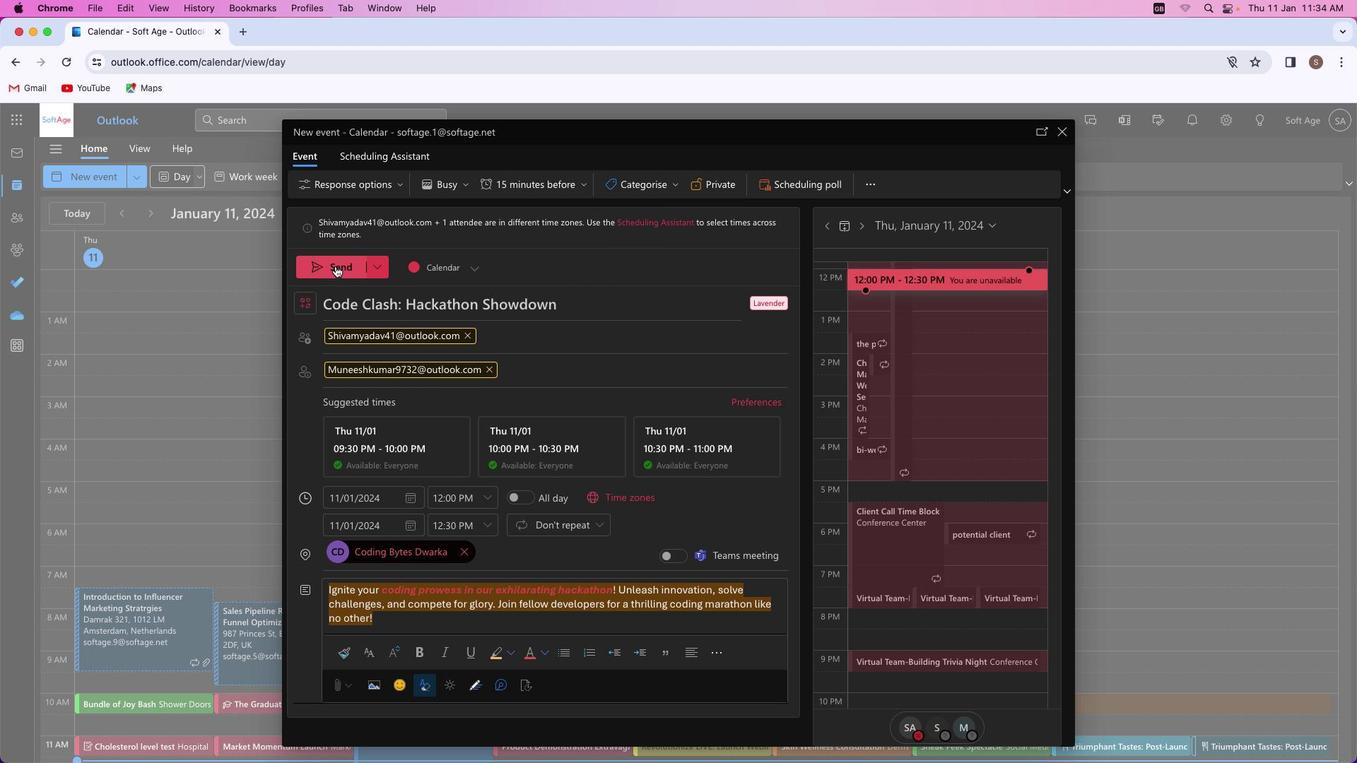 
Action: Mouse moved to (654, 611)
Screenshot: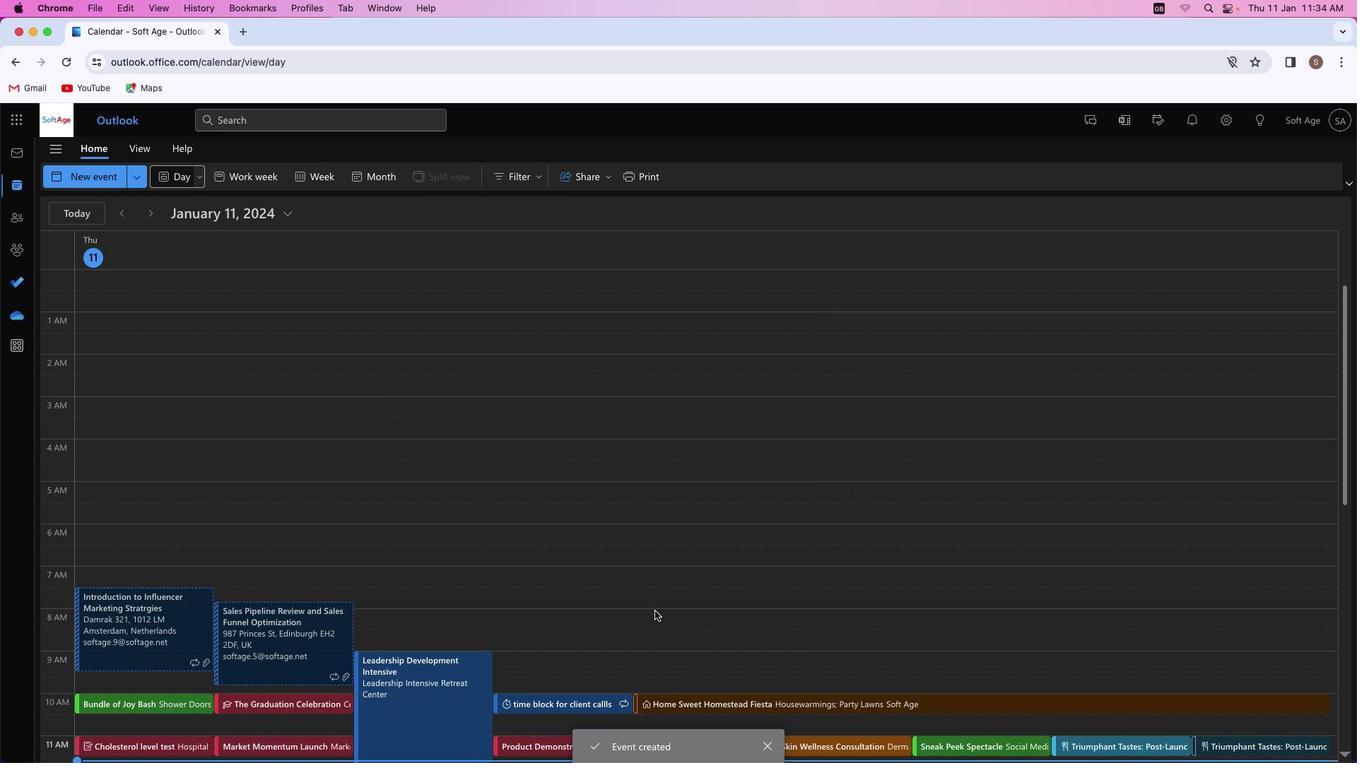 
